 Task: Look for space in Keshod, India from 1st June, 2023 to 9th June, 2023 for 5 adults in price range Rs.6000 to Rs.12000. Place can be entire place with 3 bedrooms having 3 beds and 3 bathrooms. Property type can be house, flat, guest house. Booking option can be shelf check-in. Required host language is English.
Action: Mouse moved to (499, 94)
Screenshot: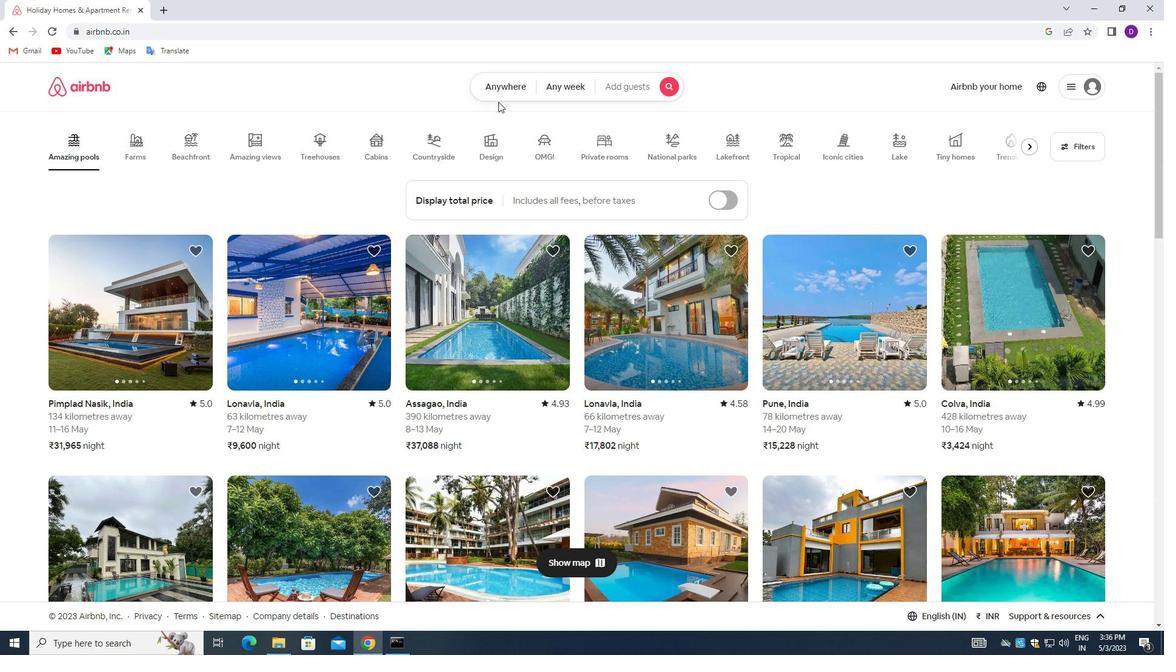 
Action: Mouse pressed left at (499, 94)
Screenshot: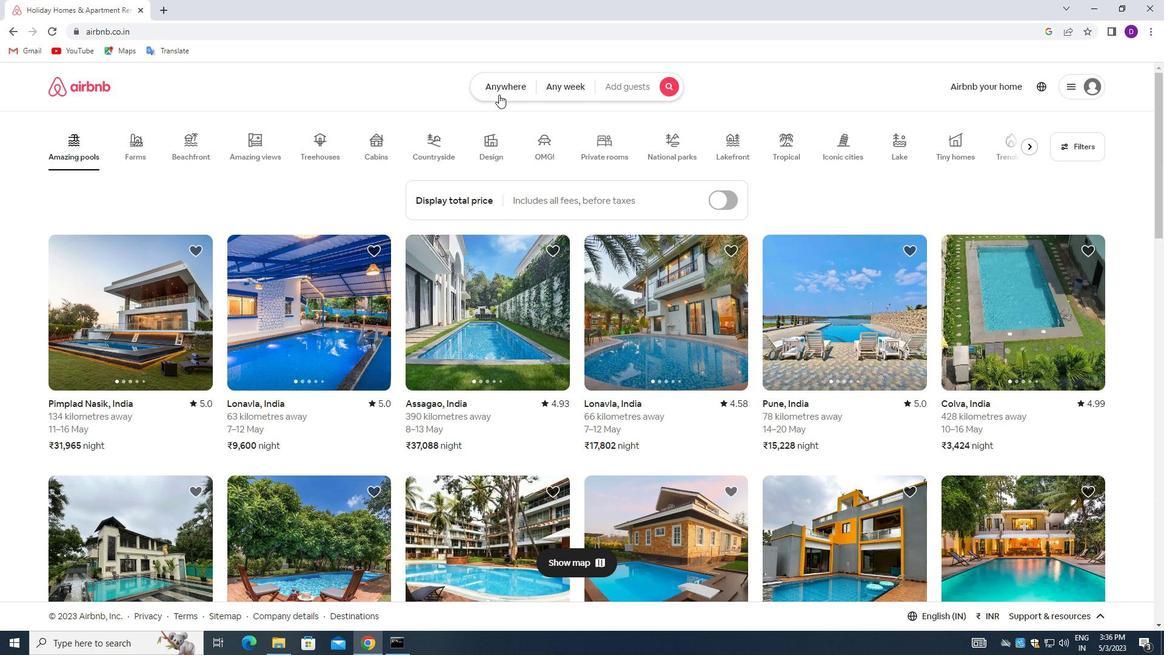 
Action: Mouse moved to (411, 140)
Screenshot: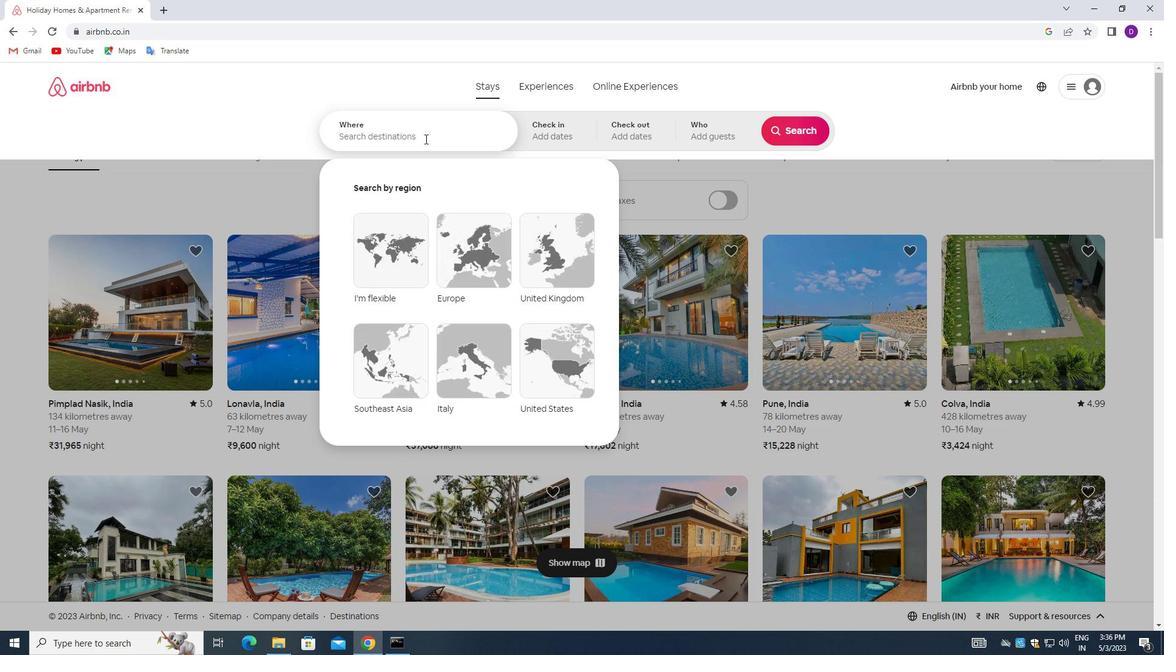 
Action: Mouse pressed left at (411, 140)
Screenshot: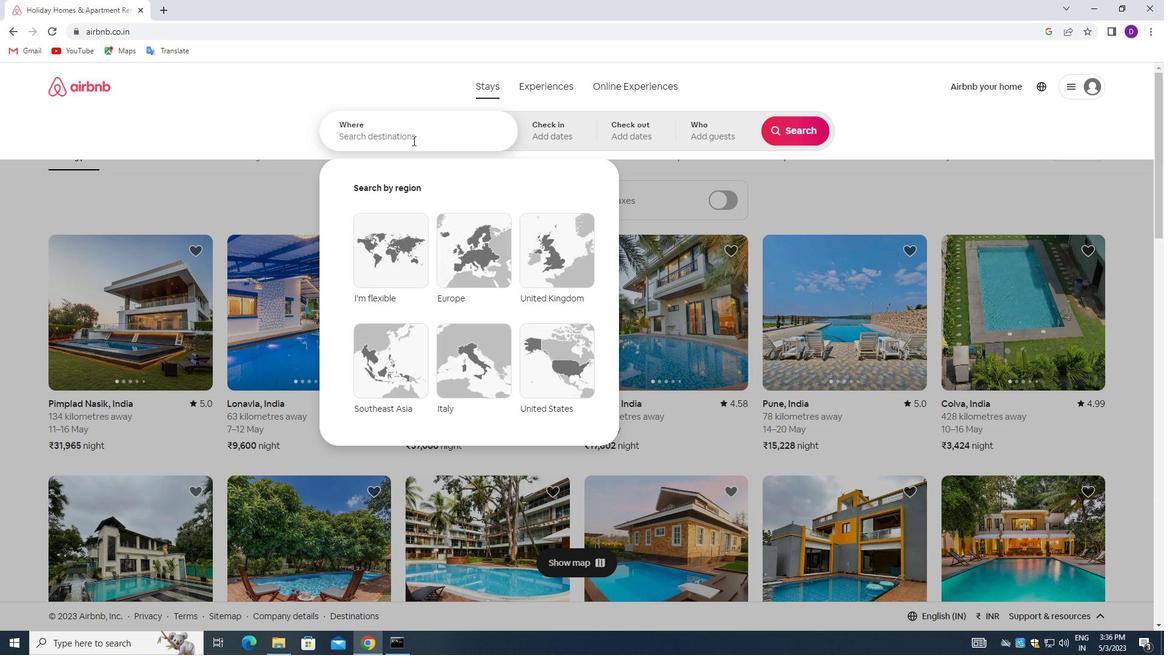 
Action: Mouse moved to (262, 120)
Screenshot: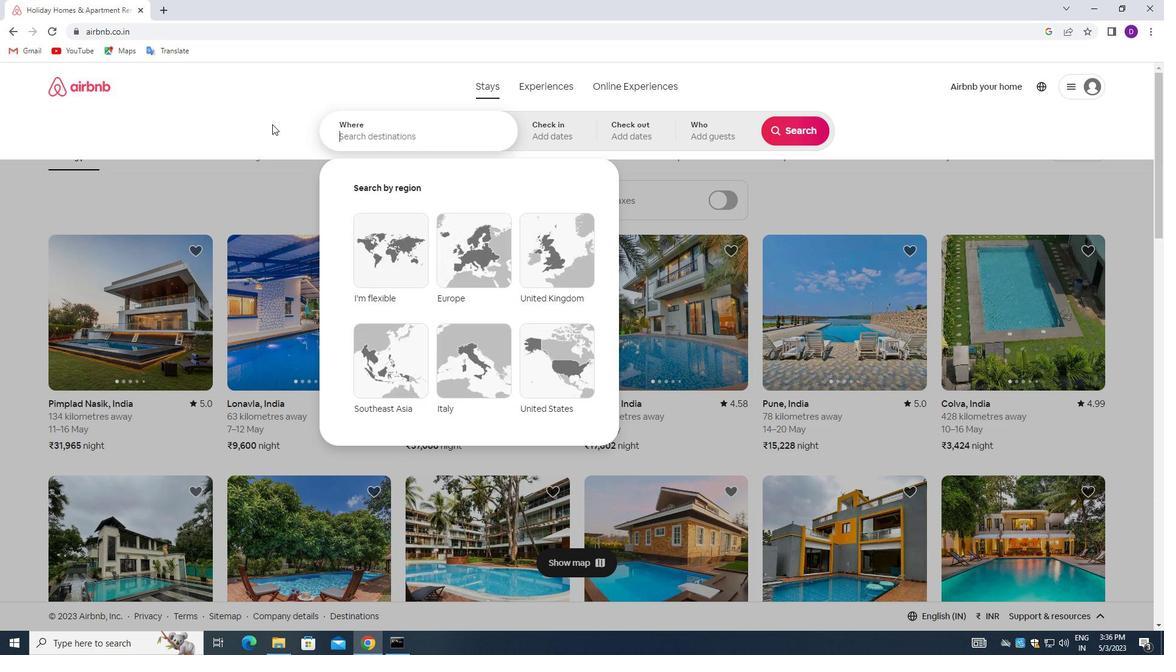 
Action: Key pressed <Key.shift>KESHOD,<Key.space><Key.shift>INDIA<Key.enter>
Screenshot: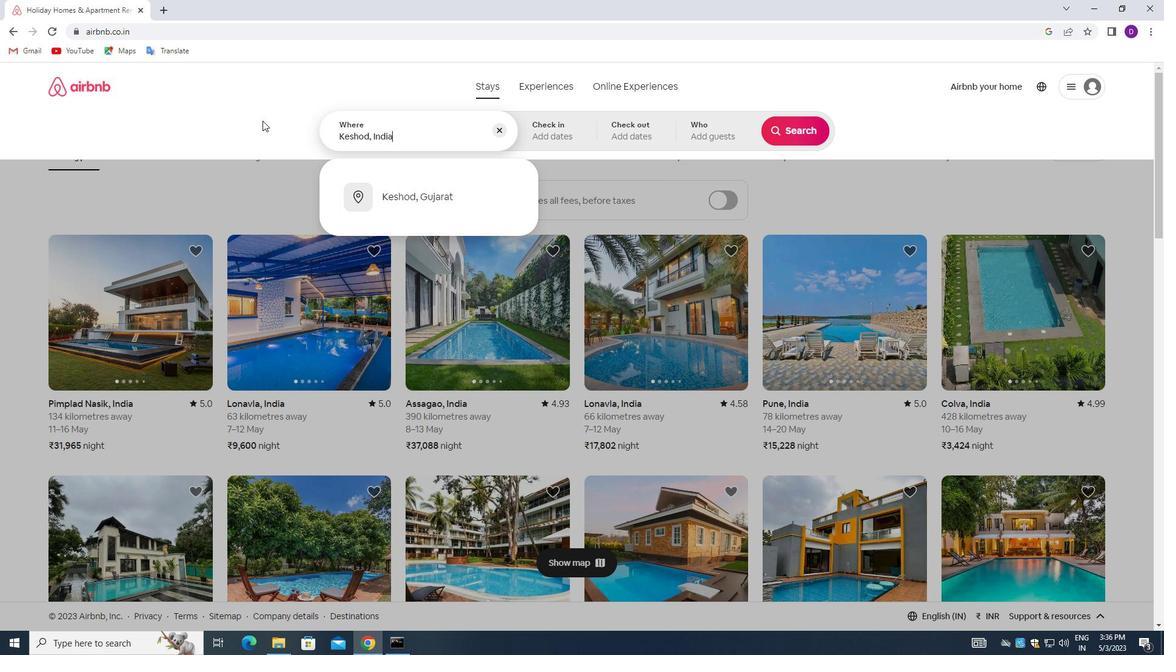 
Action: Mouse moved to (719, 282)
Screenshot: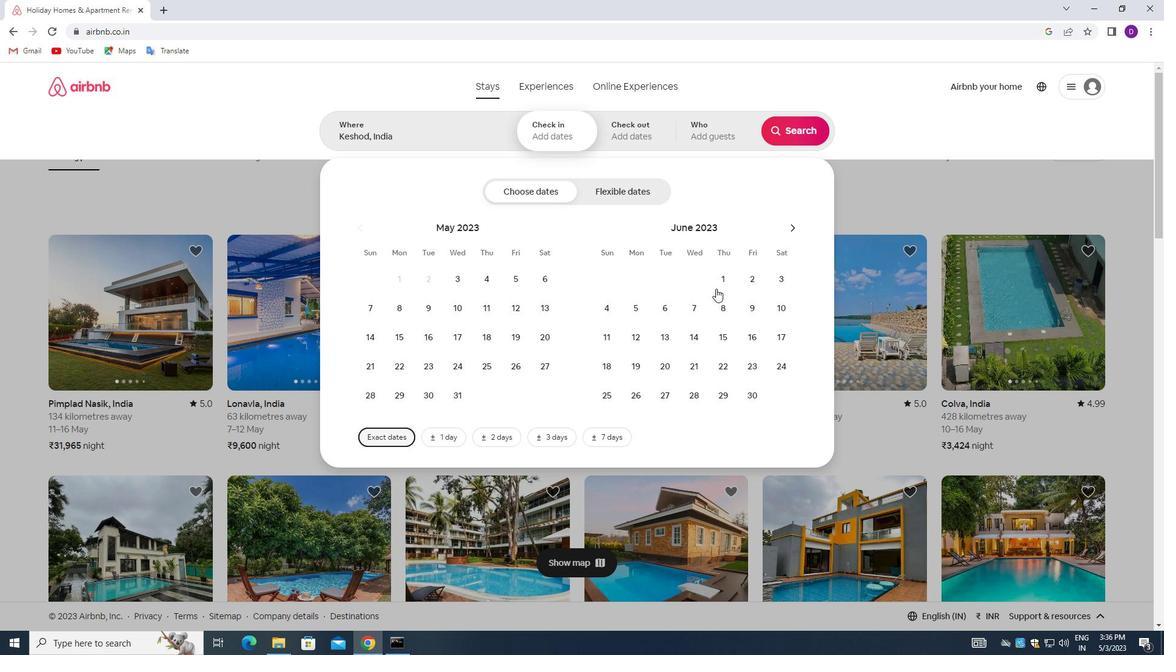 
Action: Mouse pressed left at (719, 282)
Screenshot: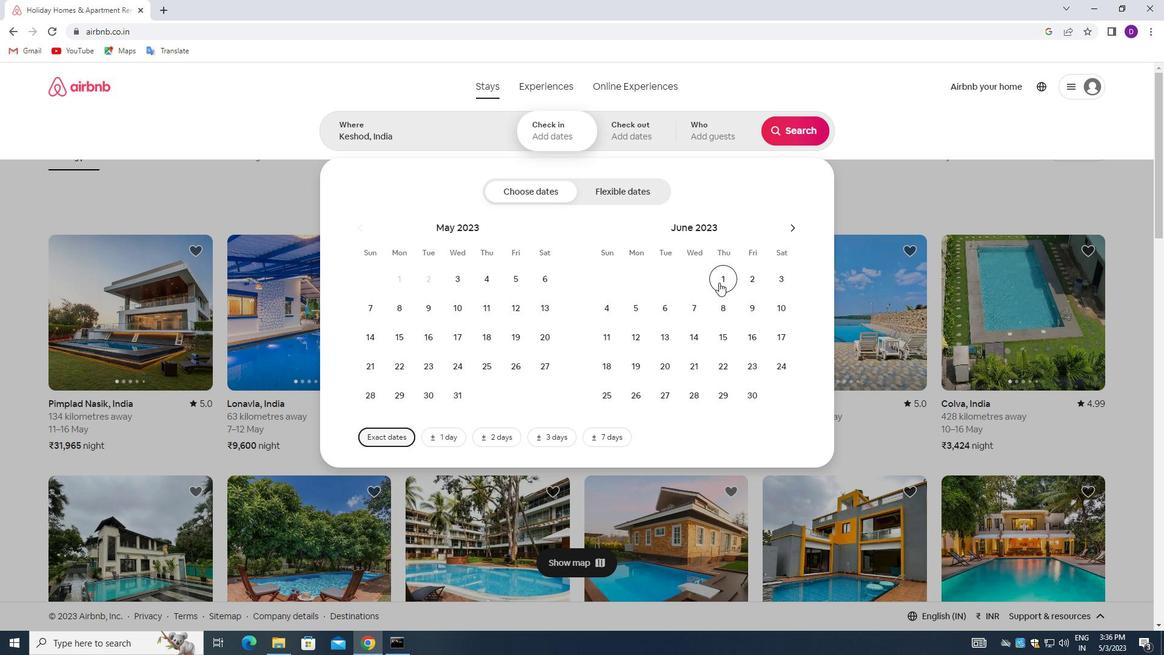 
Action: Mouse moved to (751, 304)
Screenshot: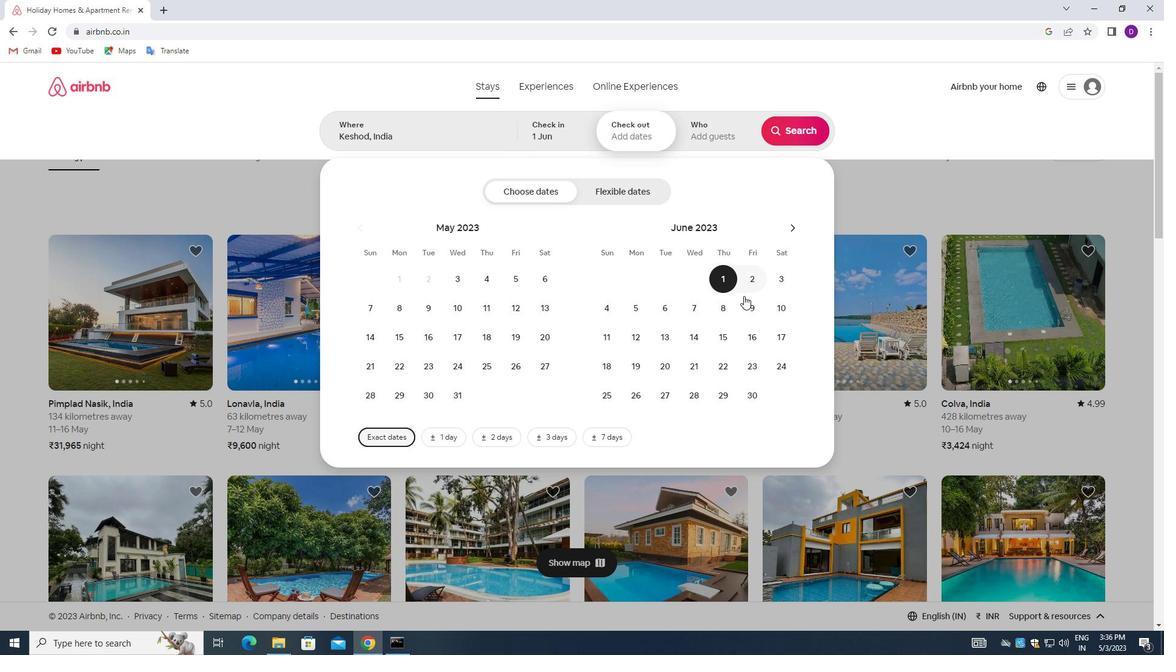 
Action: Mouse pressed left at (751, 304)
Screenshot: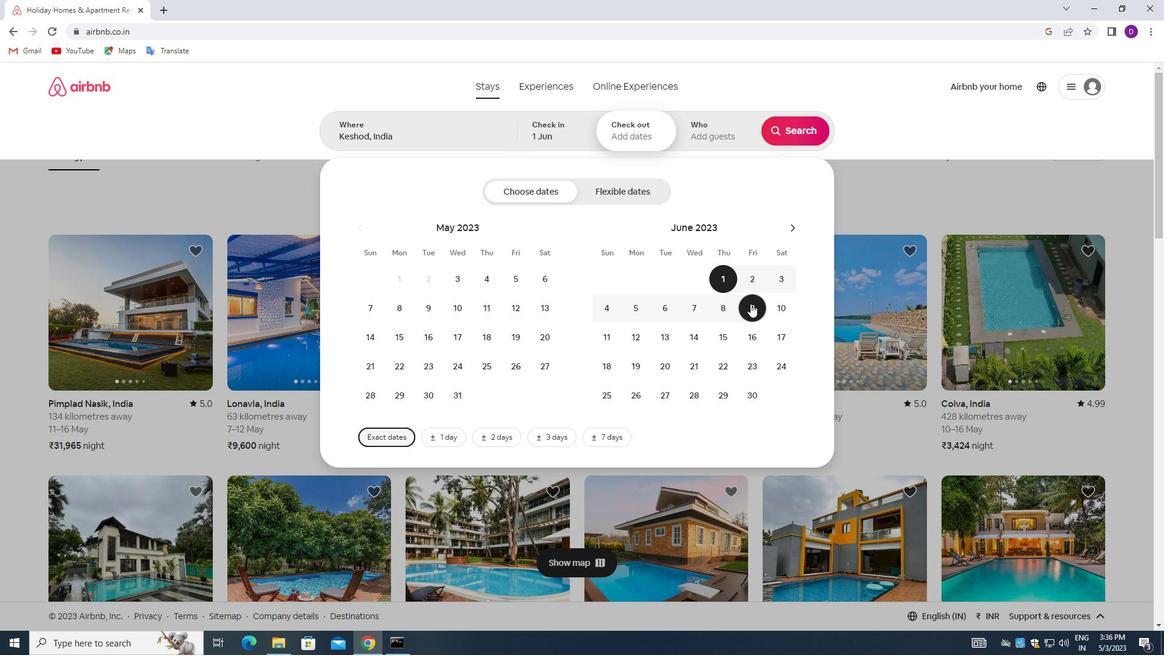 
Action: Mouse moved to (706, 132)
Screenshot: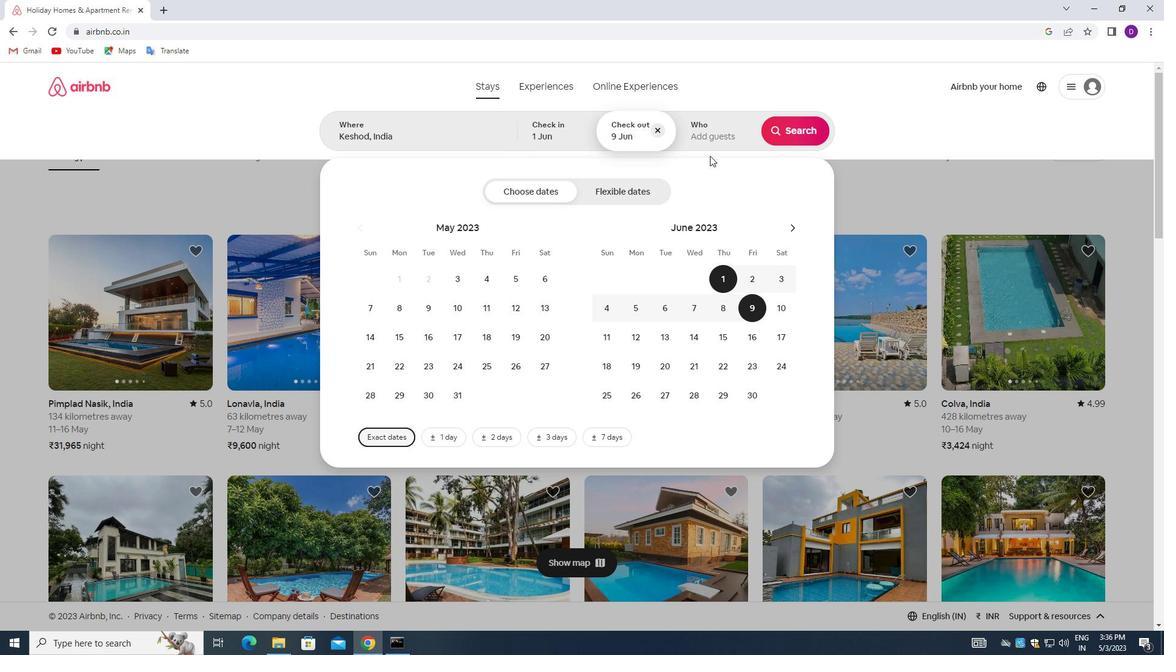 
Action: Mouse pressed left at (706, 132)
Screenshot: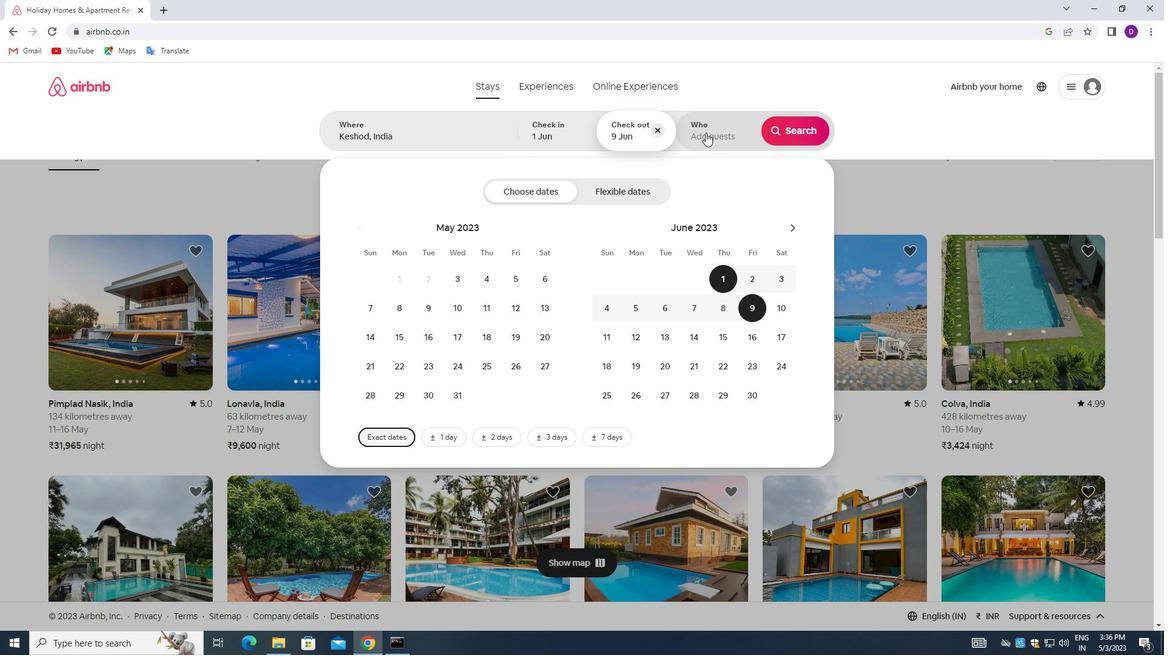 
Action: Mouse moved to (803, 199)
Screenshot: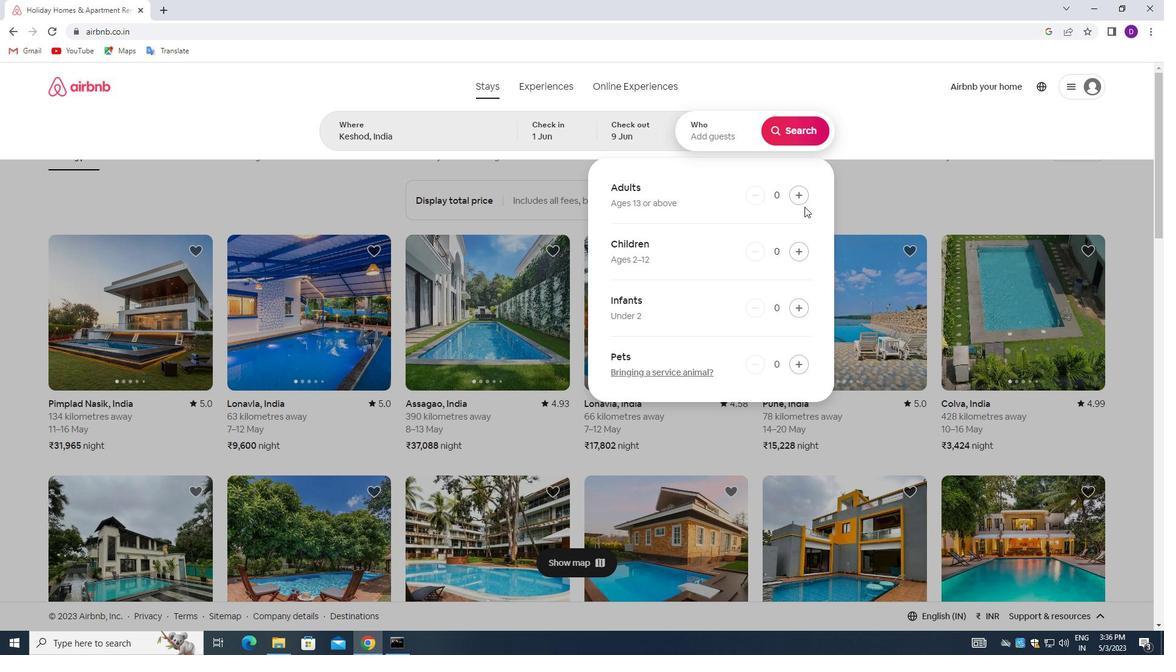 
Action: Mouse pressed left at (803, 199)
Screenshot: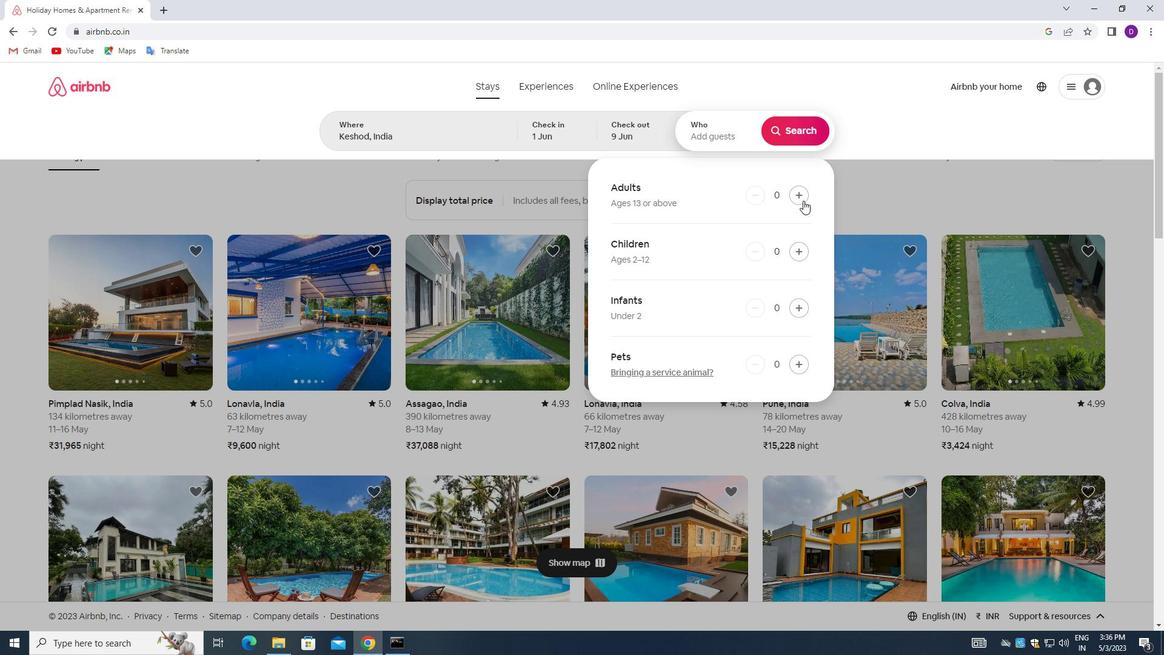 
Action: Mouse pressed left at (803, 199)
Screenshot: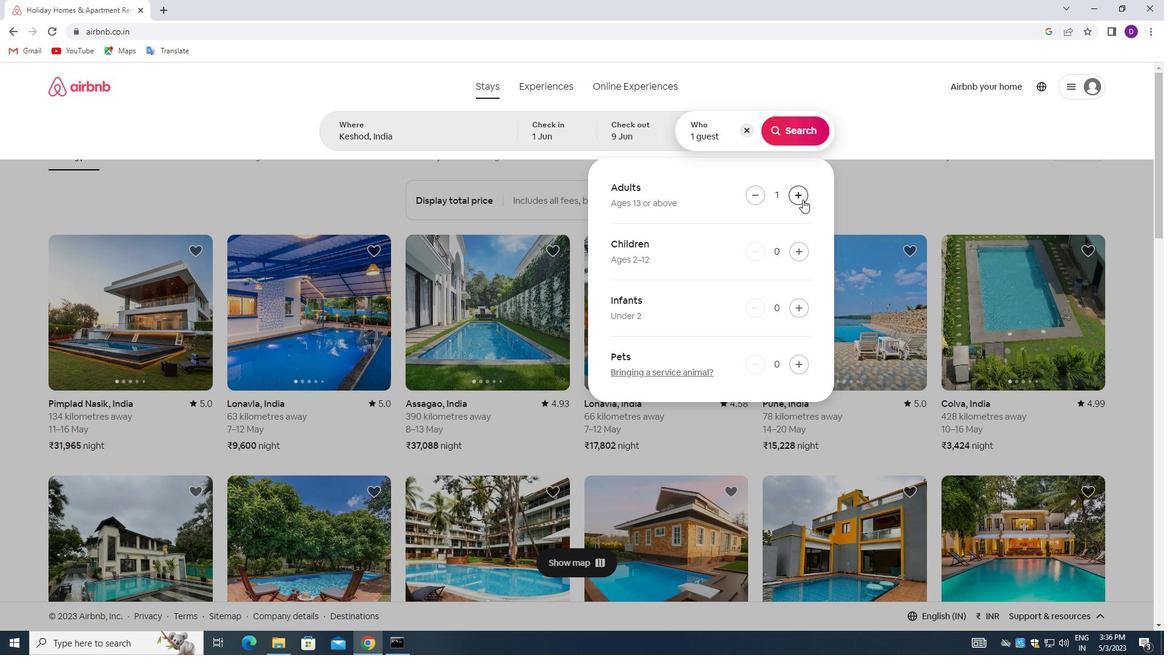 
Action: Mouse pressed left at (803, 199)
Screenshot: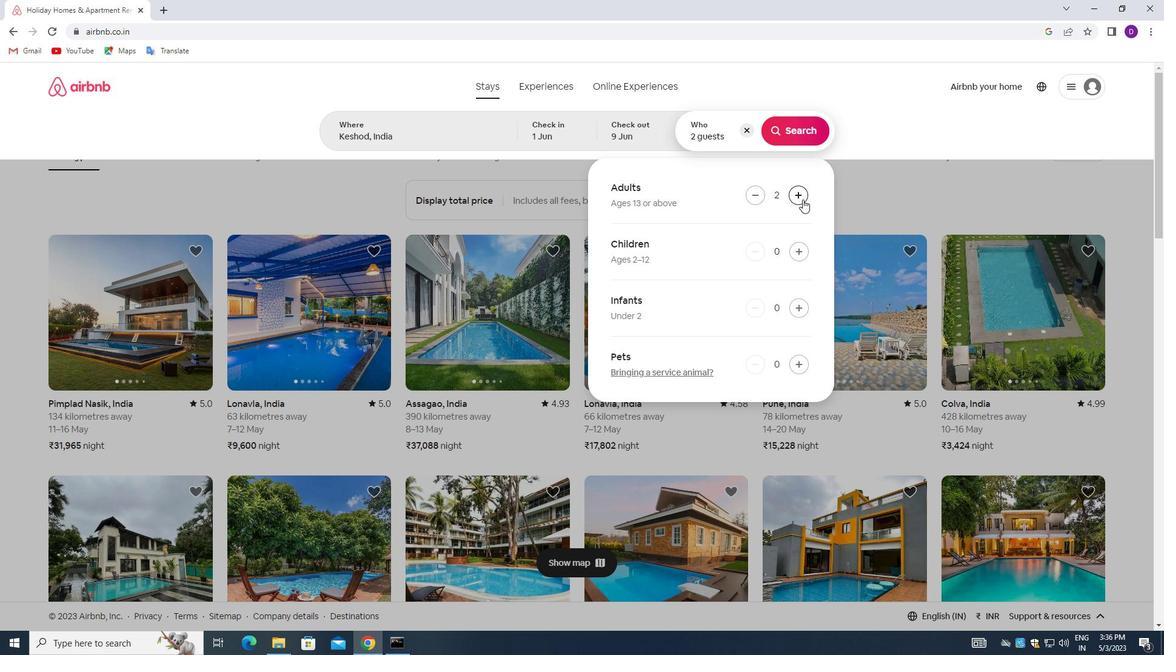 
Action: Mouse pressed left at (803, 199)
Screenshot: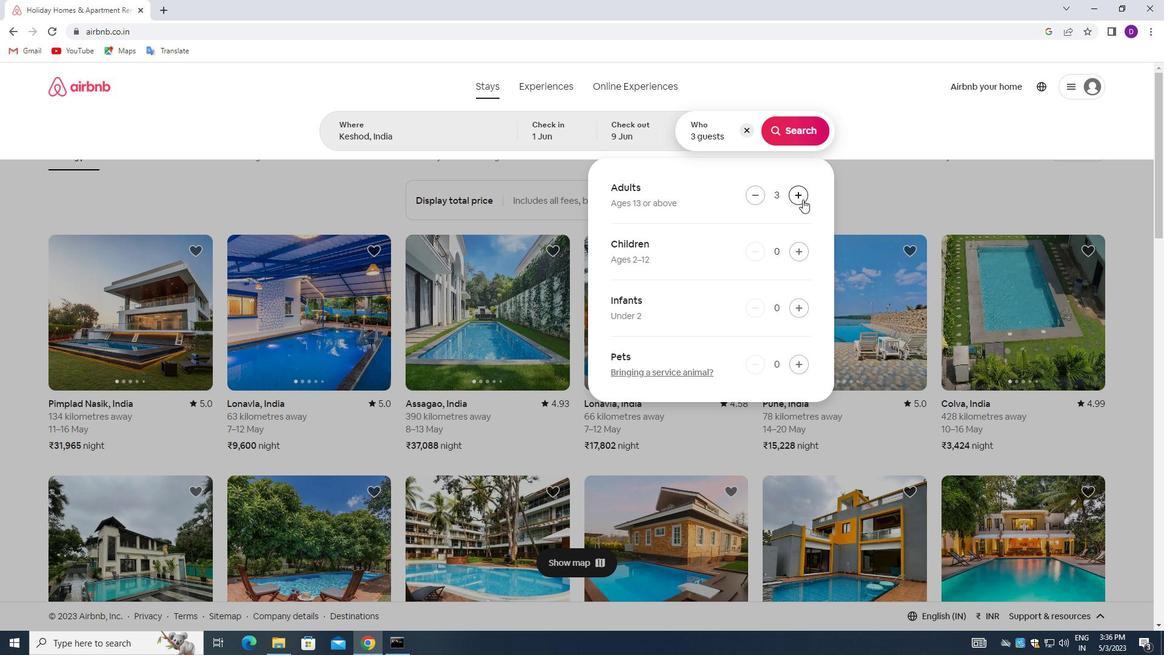
Action: Mouse pressed left at (803, 199)
Screenshot: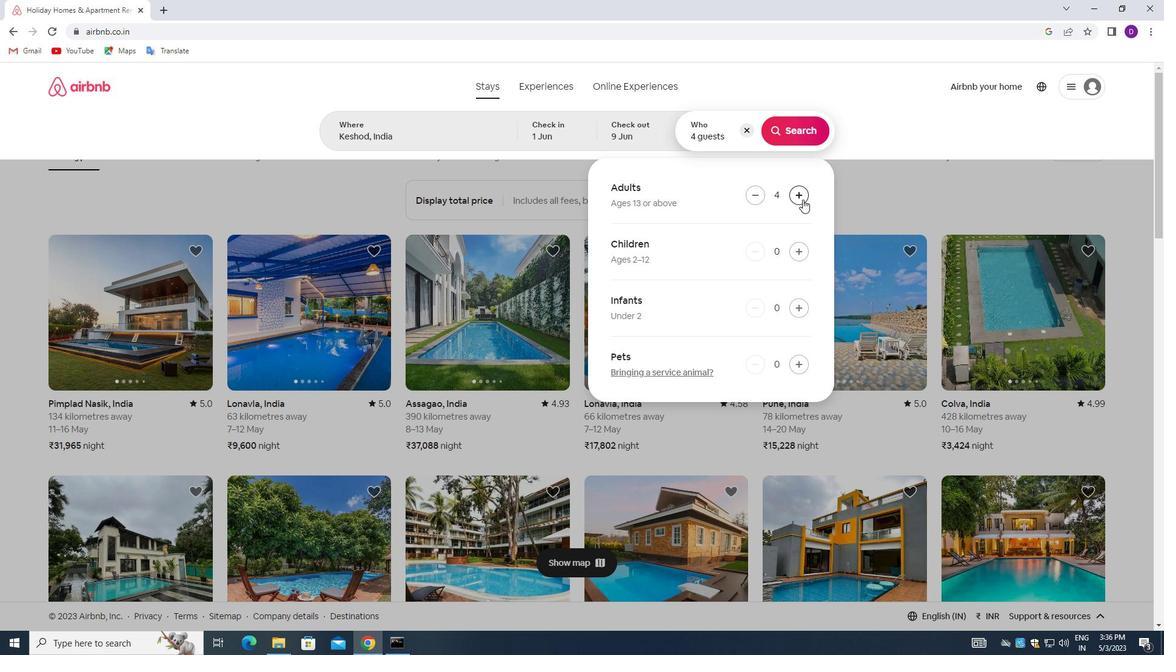 
Action: Mouse moved to (799, 133)
Screenshot: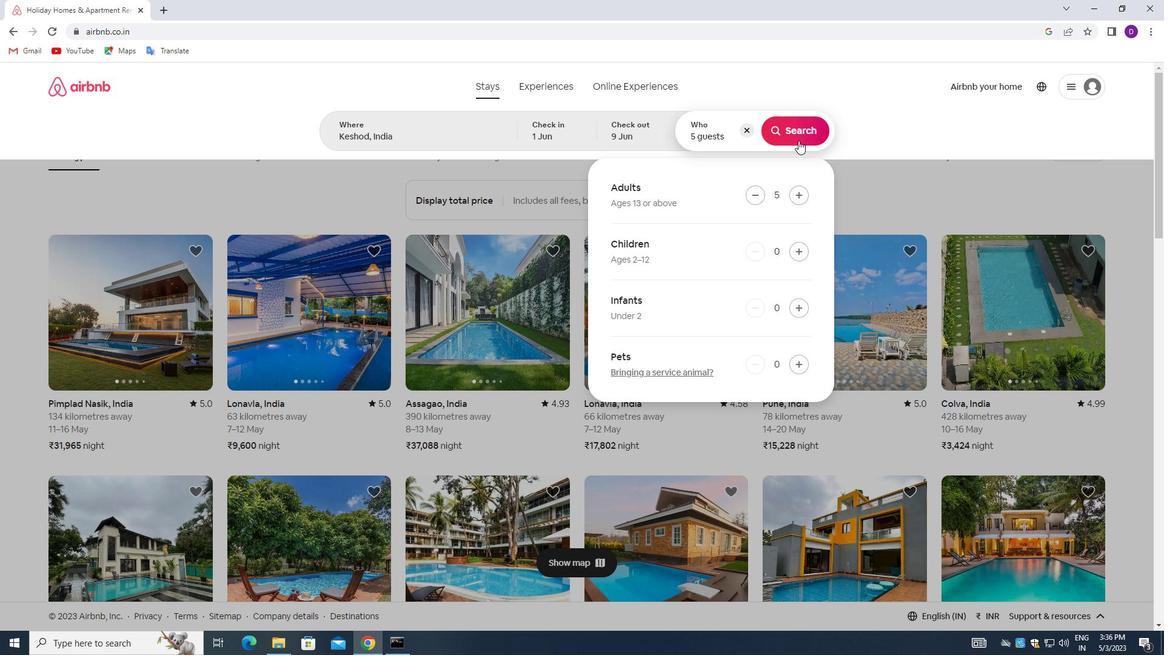 
Action: Mouse pressed left at (799, 133)
Screenshot: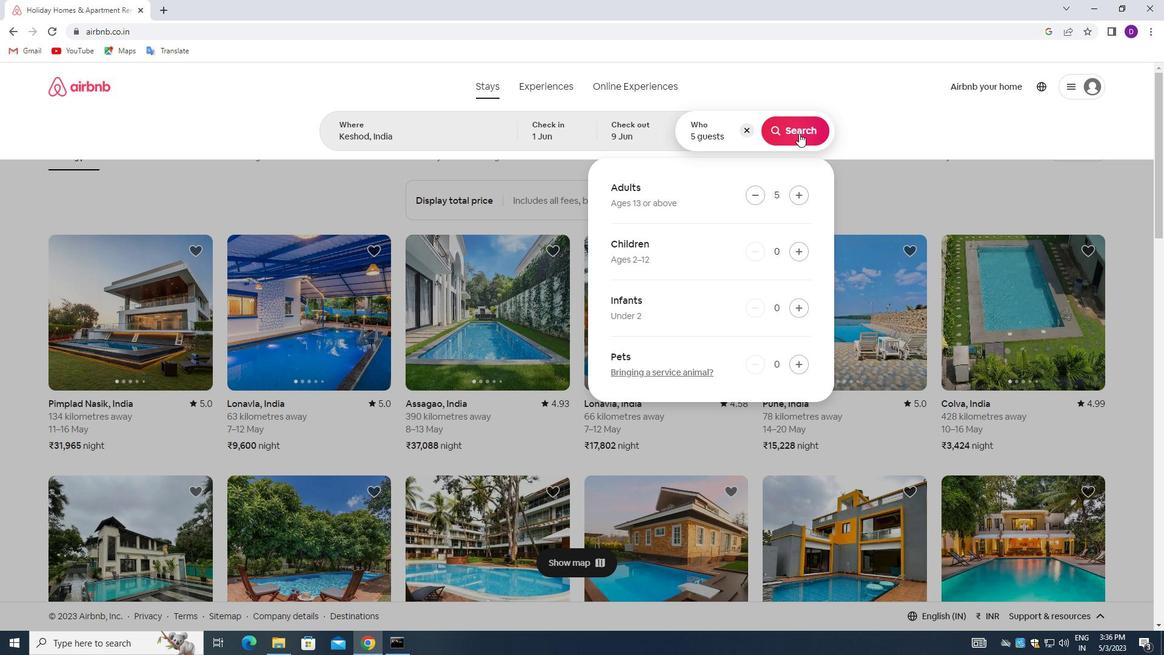 
Action: Mouse moved to (1099, 137)
Screenshot: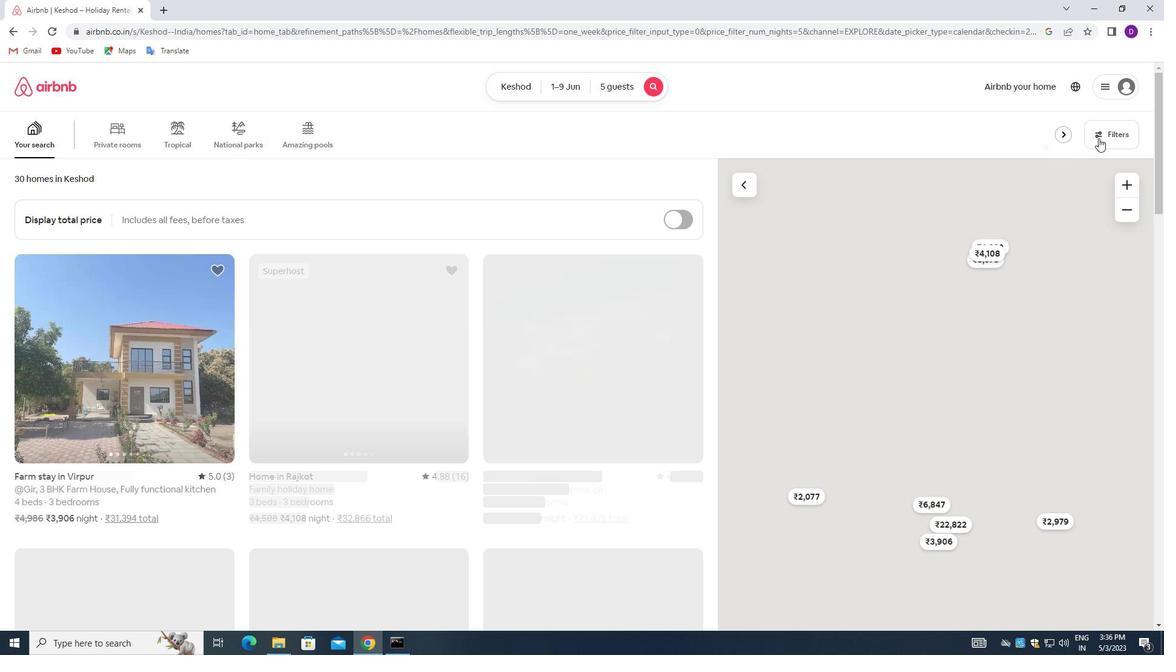 
Action: Mouse pressed left at (1099, 137)
Screenshot: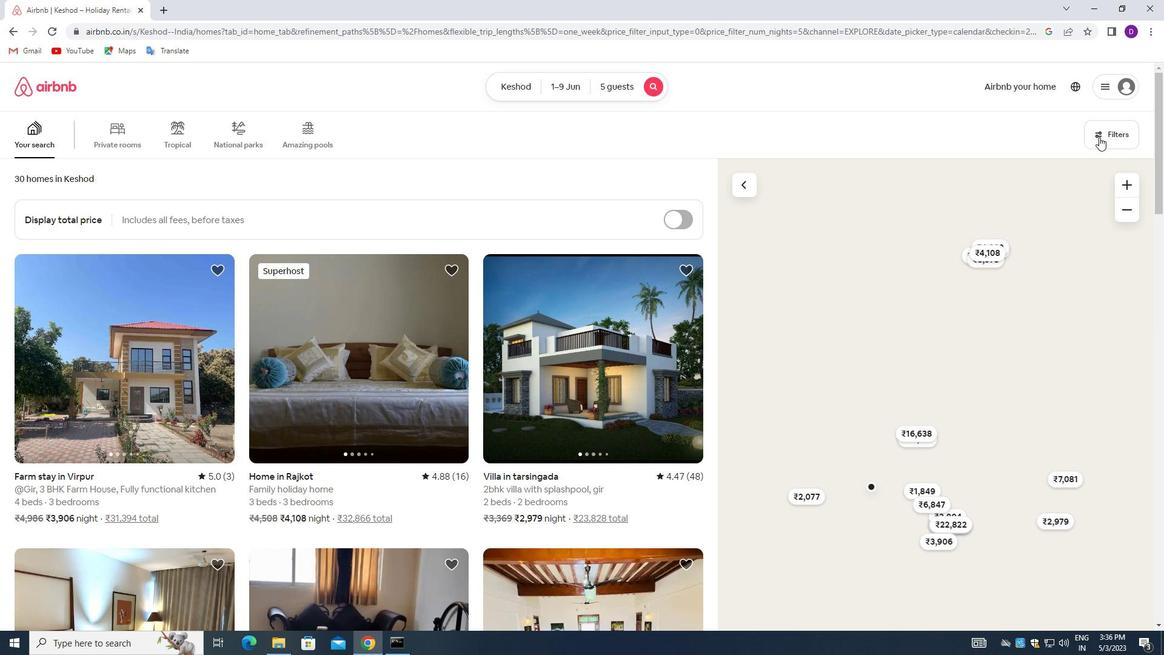 
Action: Mouse moved to (433, 291)
Screenshot: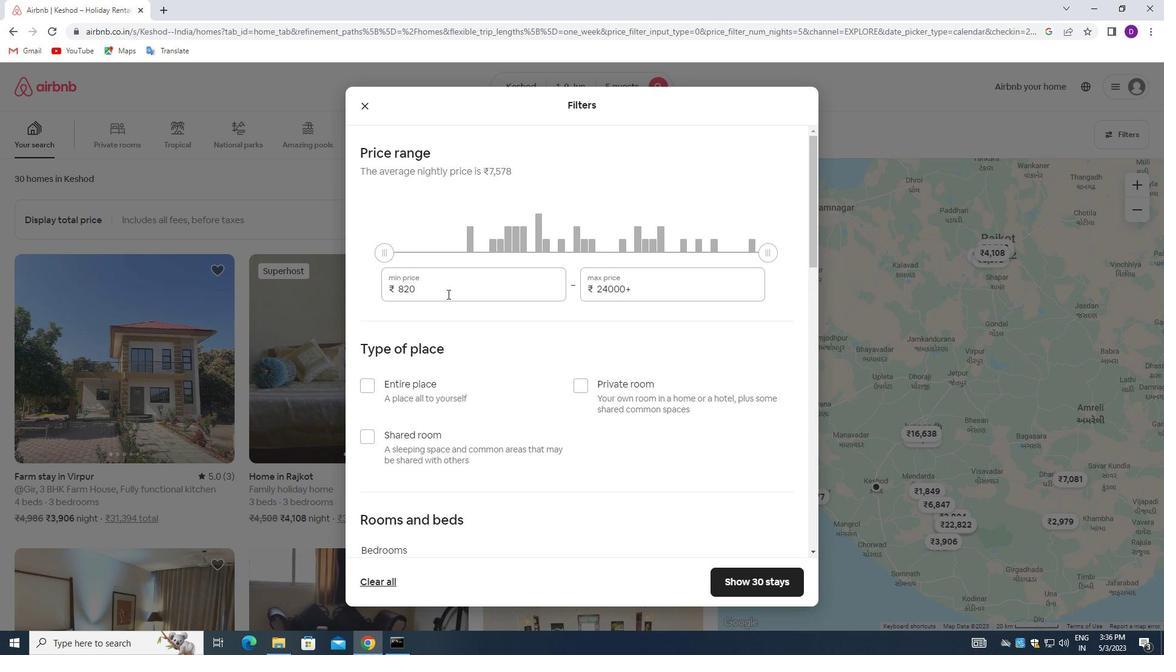 
Action: Mouse pressed left at (433, 291)
Screenshot: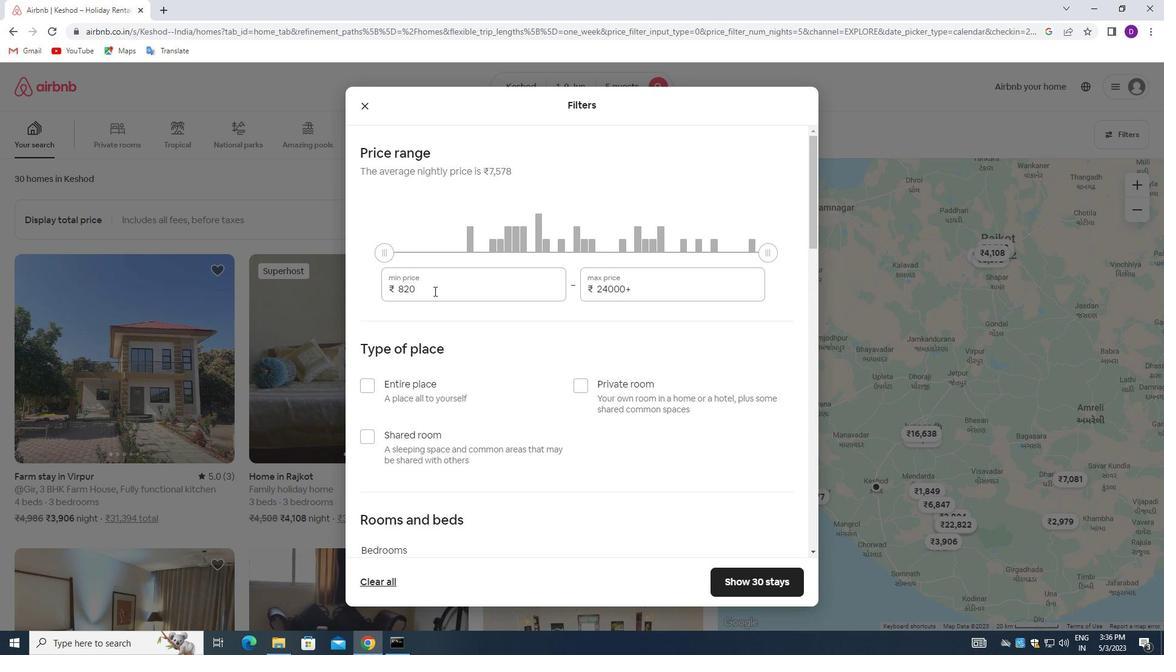 
Action: Mouse pressed left at (433, 291)
Screenshot: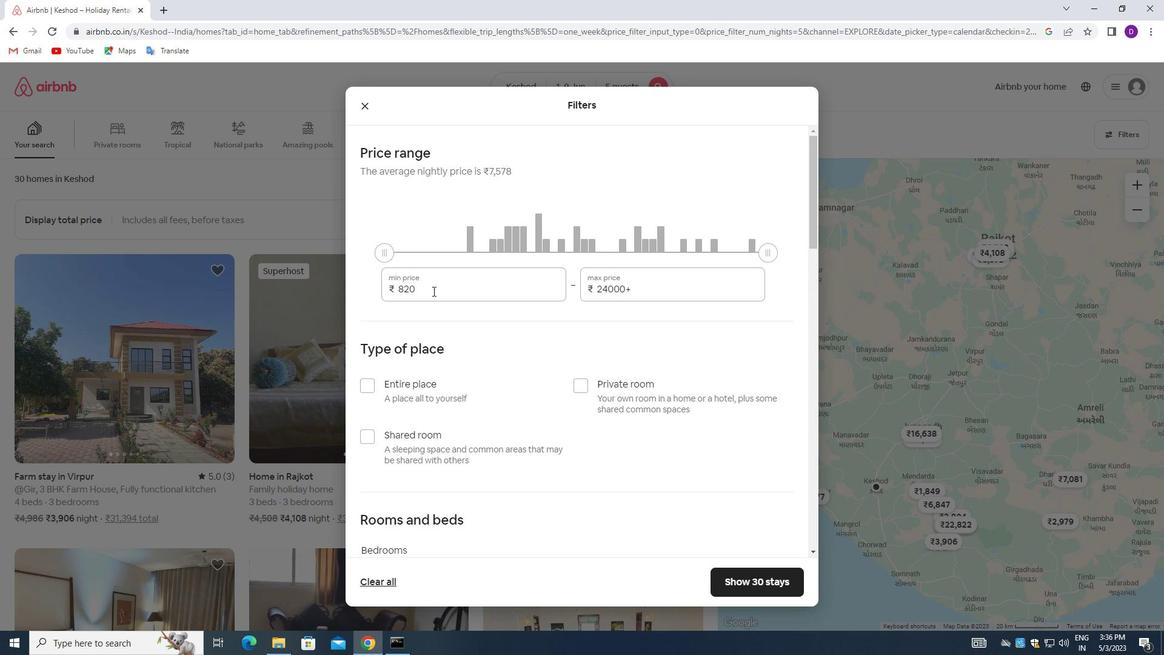 
Action: Key pressed 6000<Key.tab>12000
Screenshot: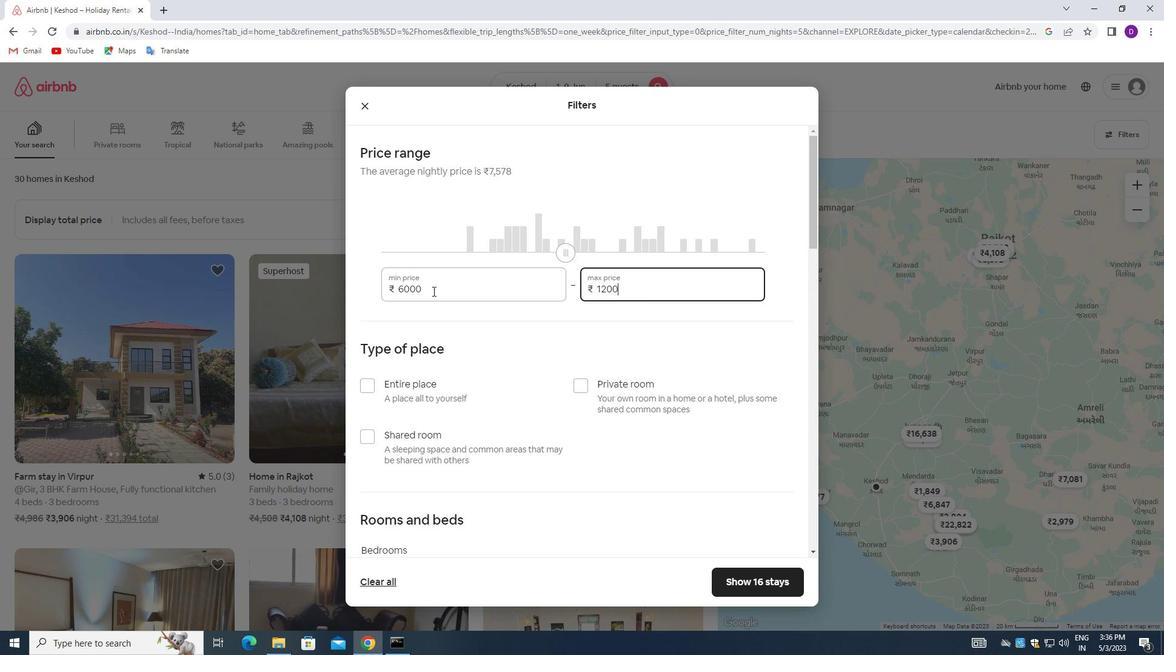 
Action: Mouse moved to (468, 387)
Screenshot: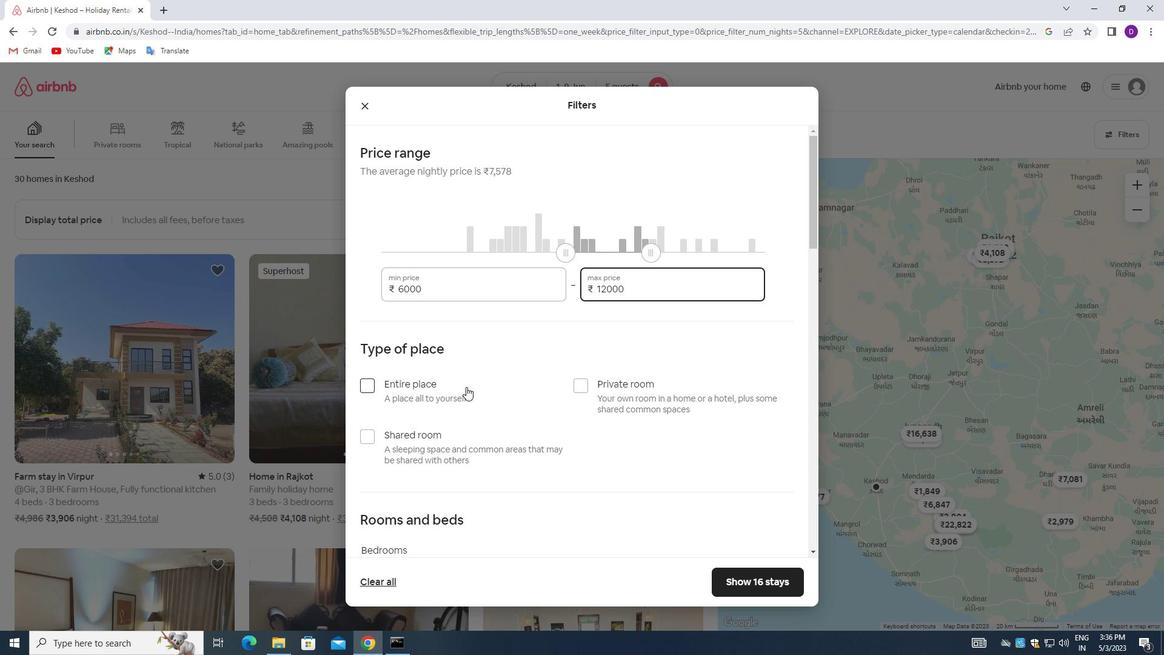 
Action: Mouse scrolled (468, 386) with delta (0, 0)
Screenshot: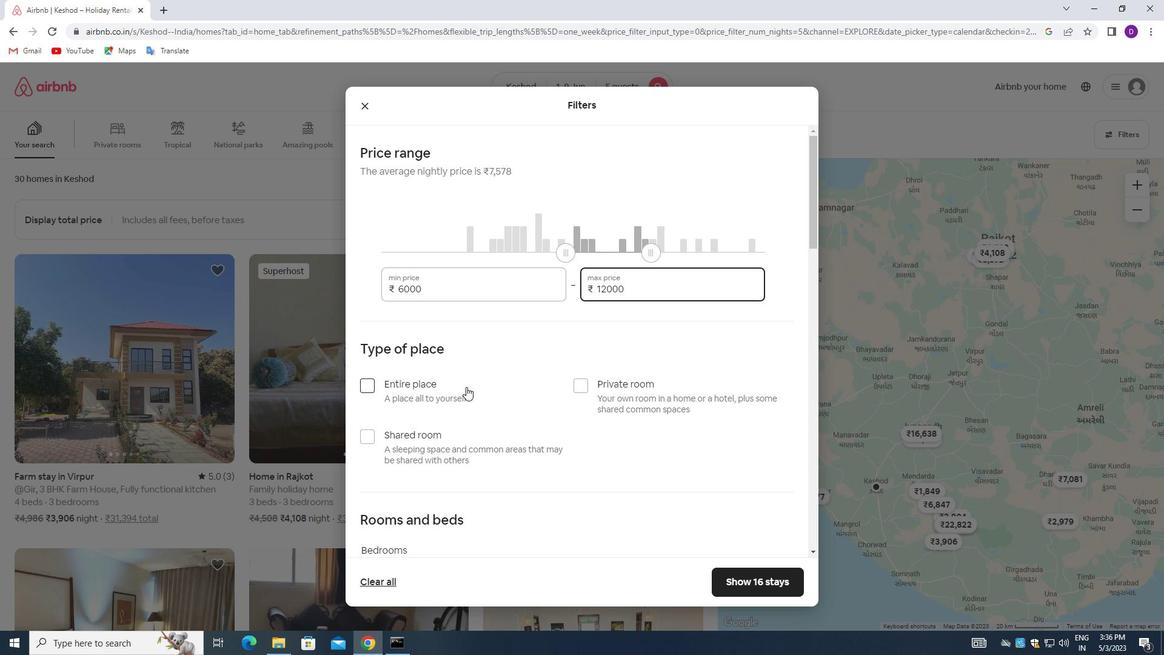 
Action: Mouse moved to (468, 387)
Screenshot: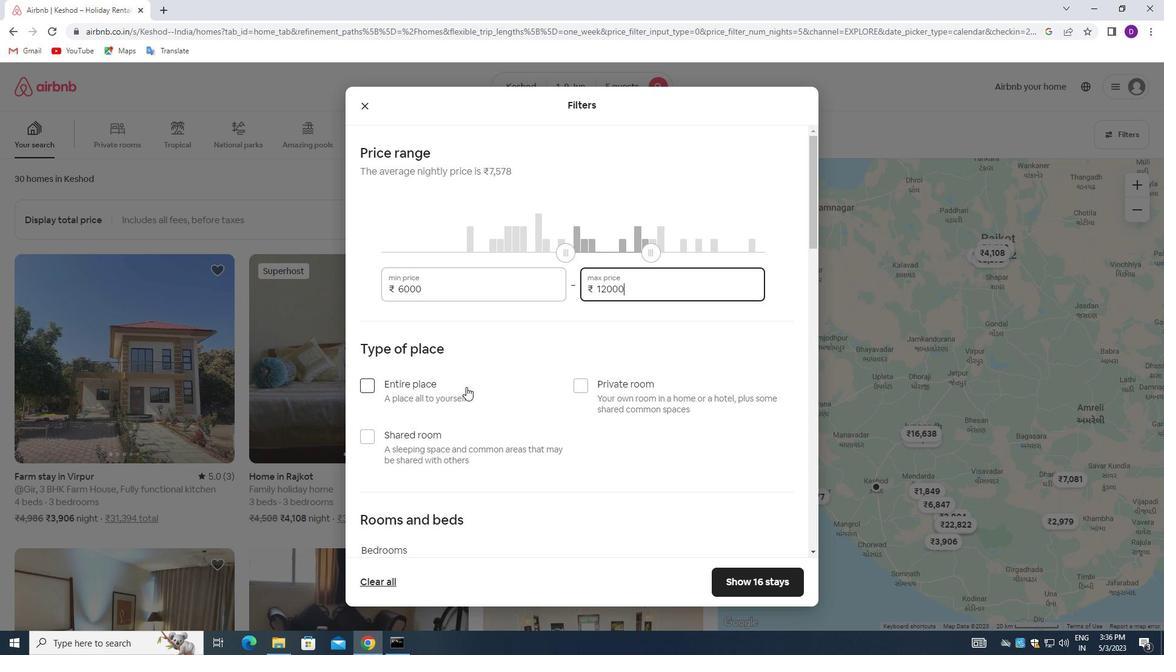 
Action: Mouse scrolled (468, 386) with delta (0, 0)
Screenshot: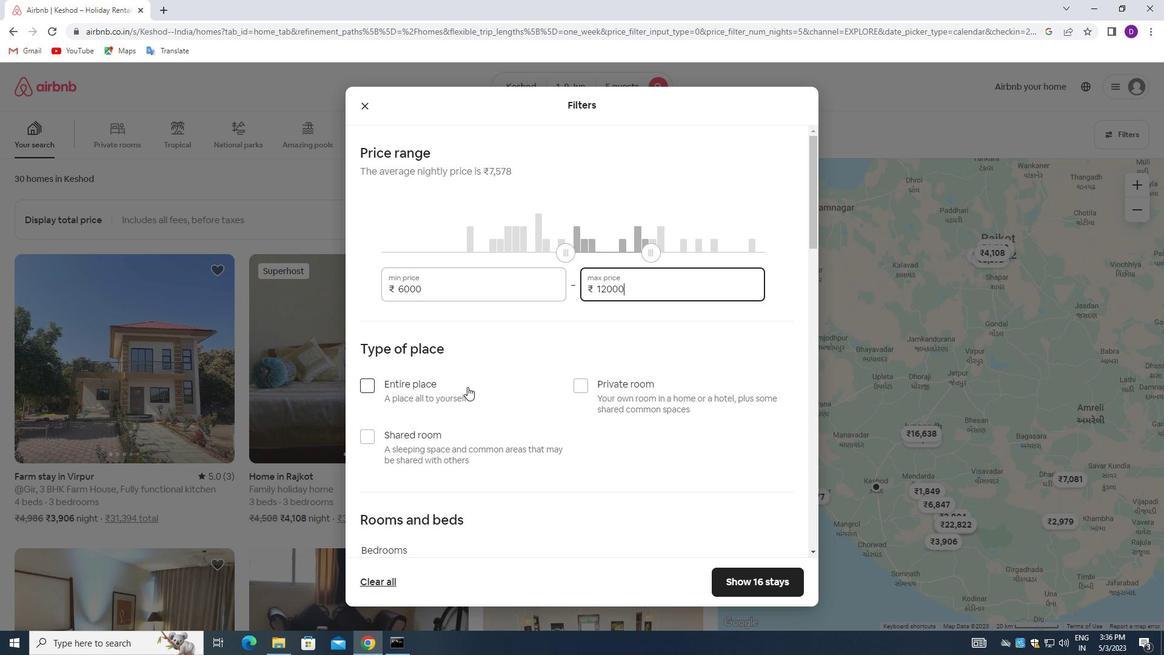 
Action: Mouse moved to (367, 262)
Screenshot: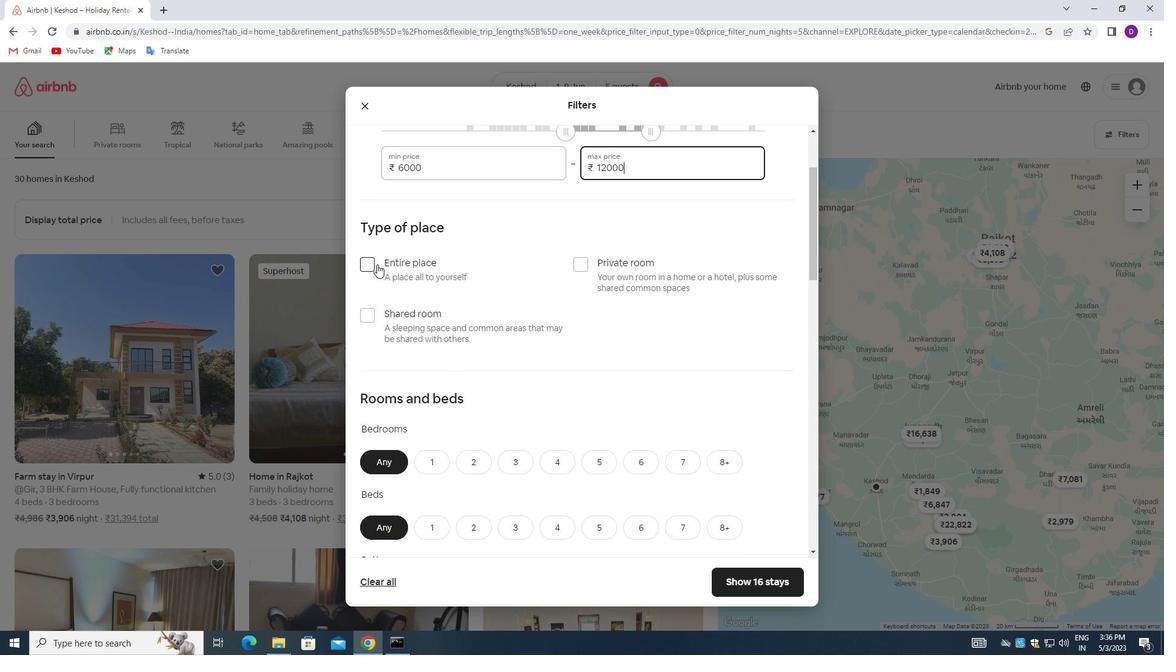 
Action: Mouse pressed left at (367, 262)
Screenshot: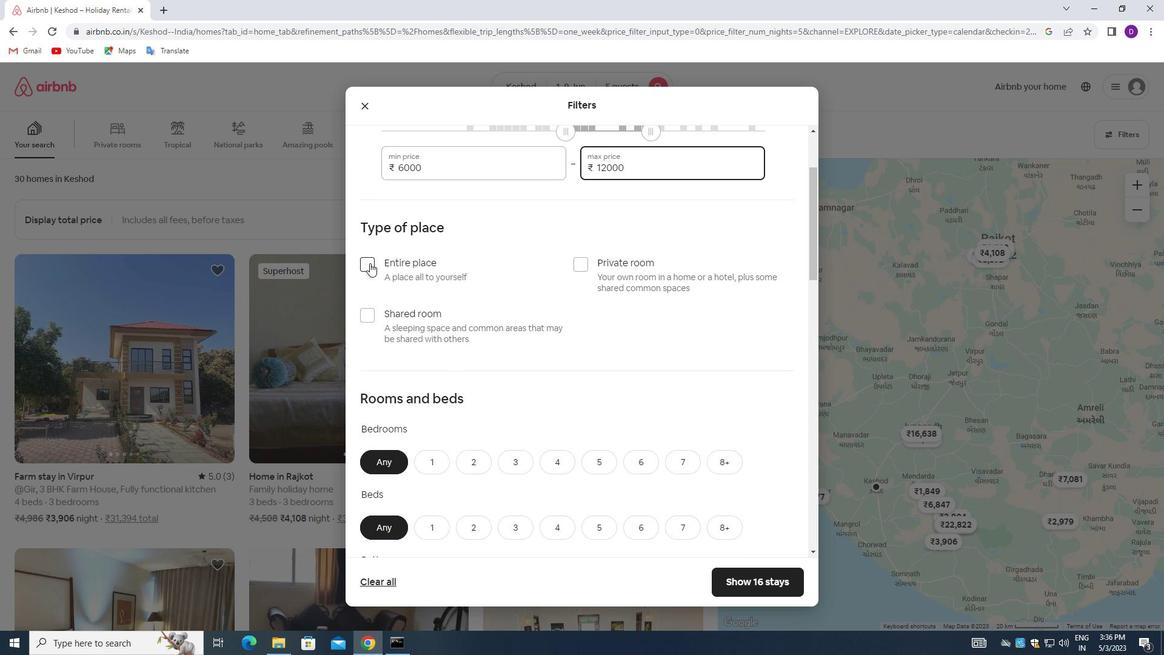 
Action: Mouse moved to (498, 340)
Screenshot: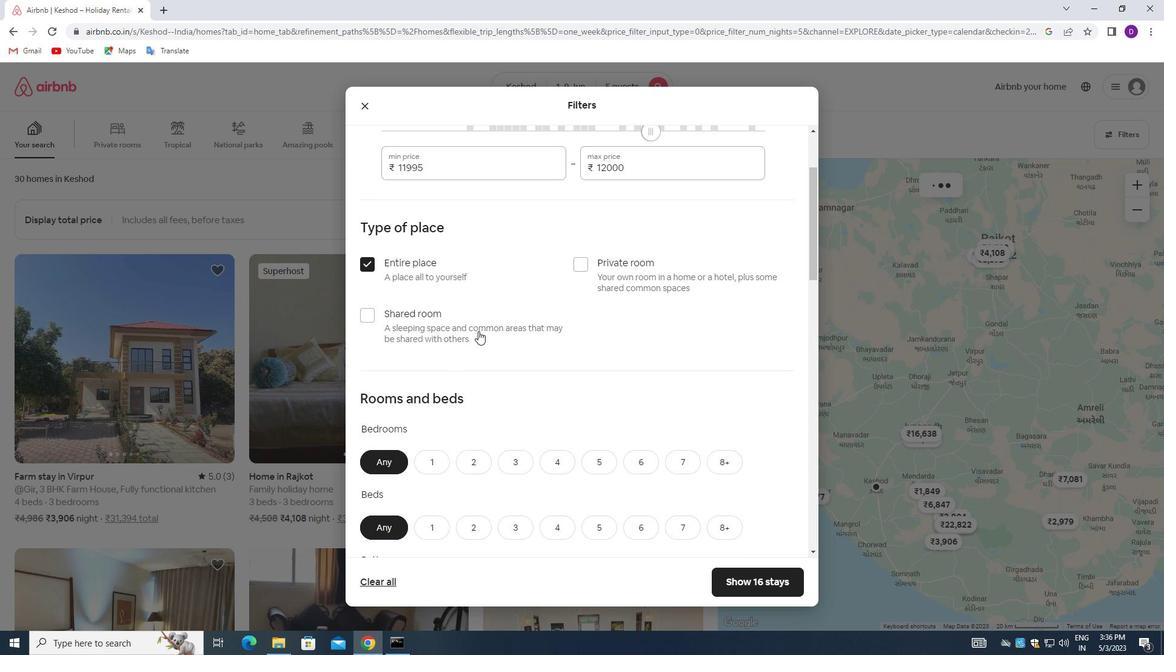 
Action: Mouse scrolled (498, 339) with delta (0, 0)
Screenshot: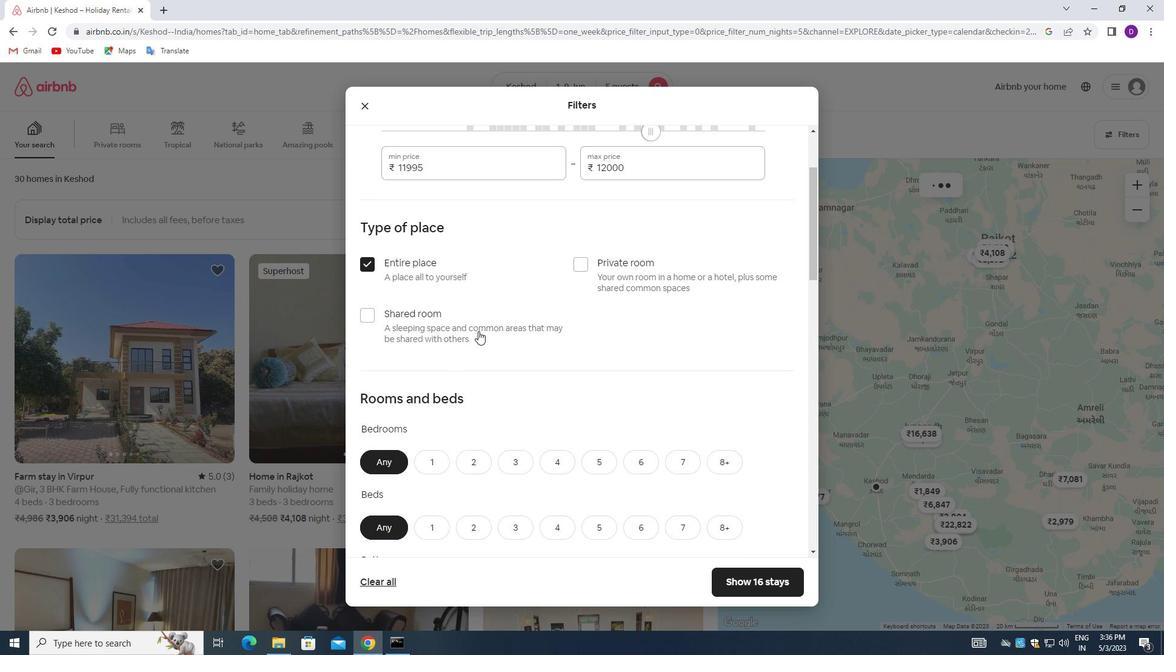 
Action: Mouse moved to (501, 342)
Screenshot: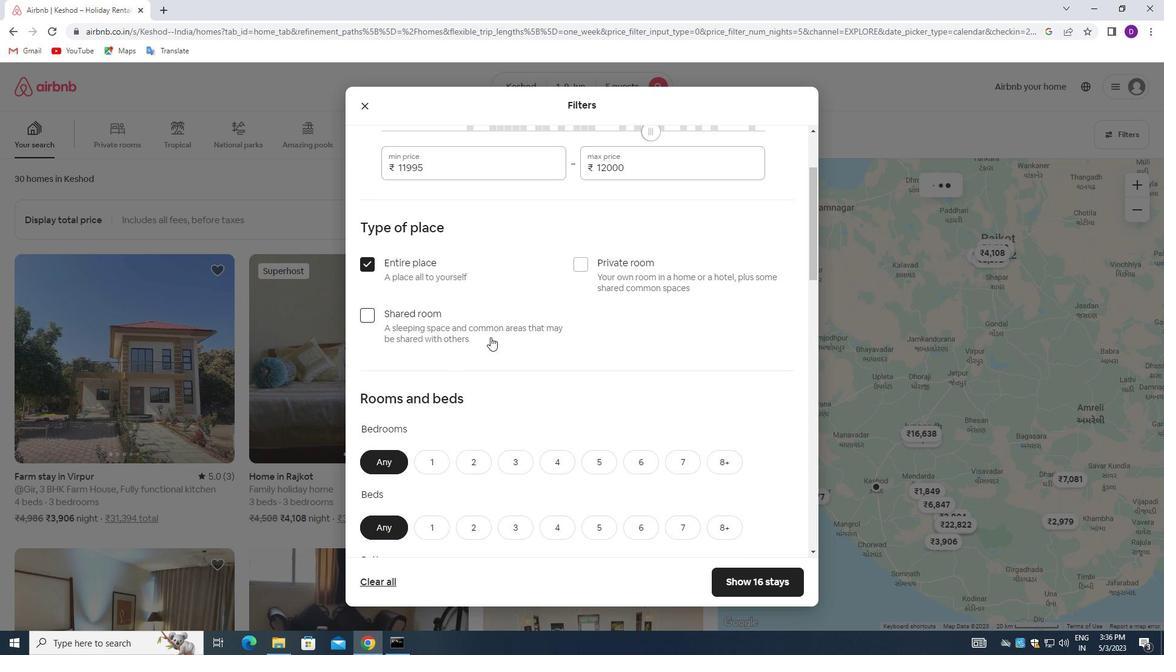
Action: Mouse scrolled (501, 341) with delta (0, 0)
Screenshot: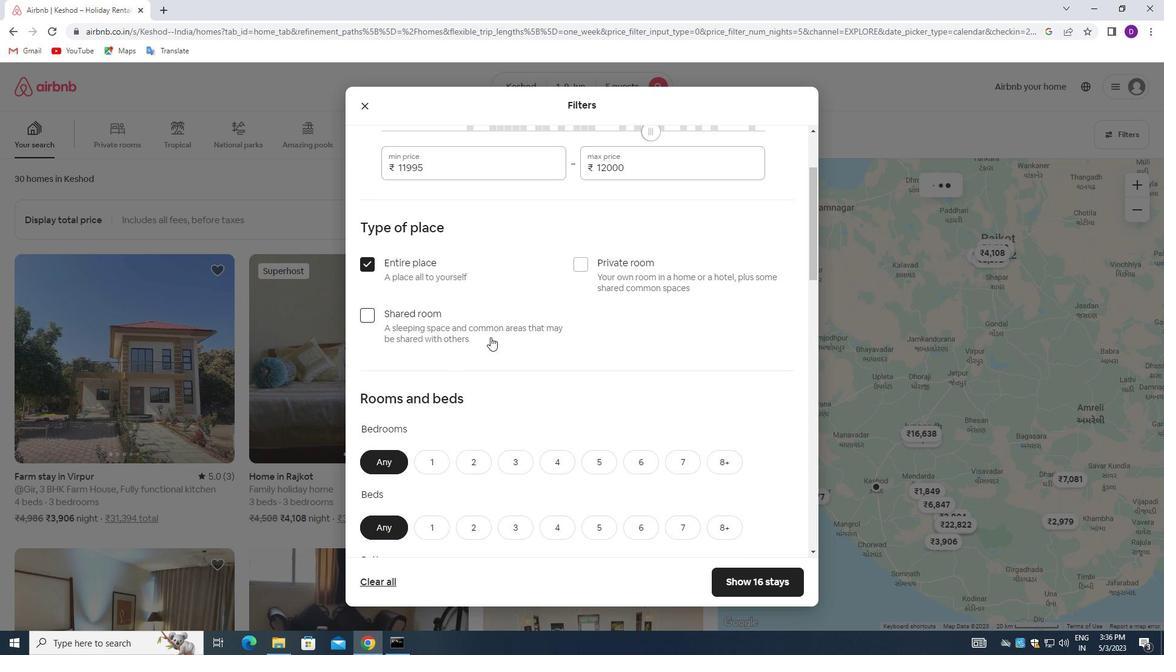 
Action: Mouse moved to (502, 342)
Screenshot: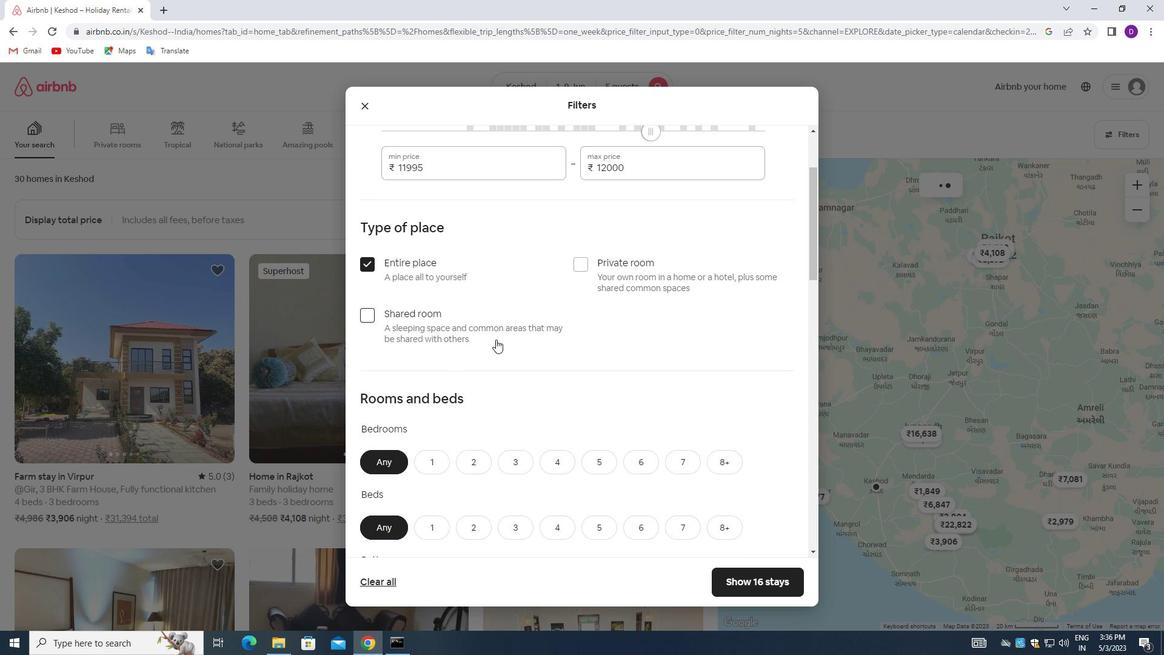 
Action: Mouse scrolled (502, 341) with delta (0, 0)
Screenshot: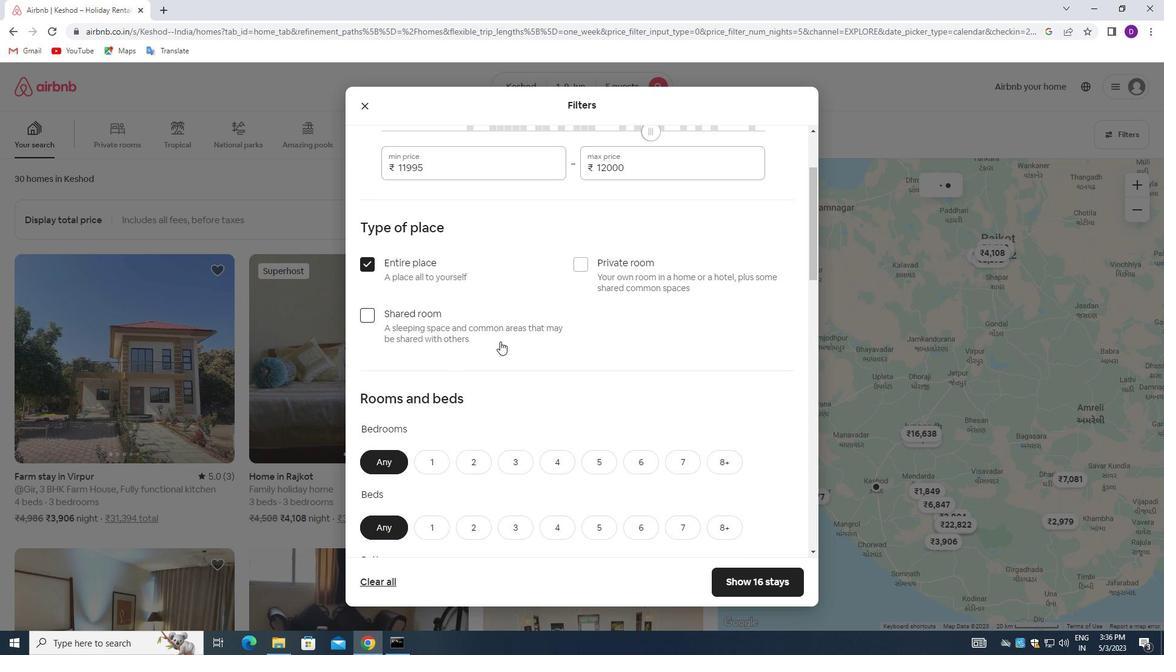 
Action: Mouse moved to (513, 287)
Screenshot: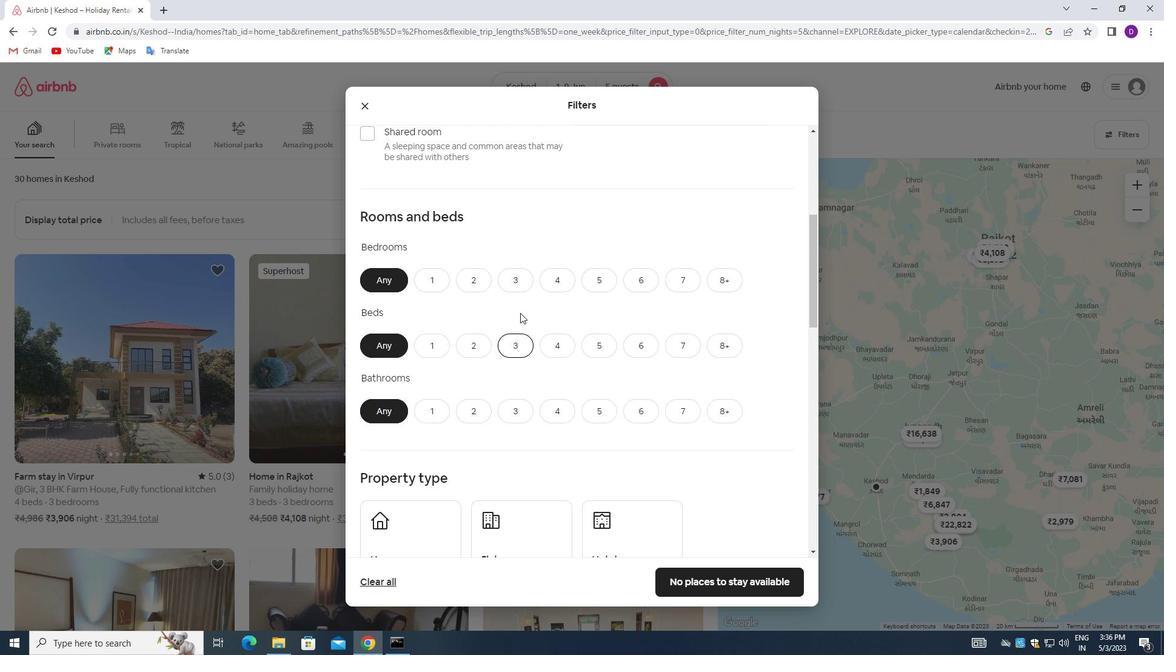 
Action: Mouse pressed left at (513, 287)
Screenshot: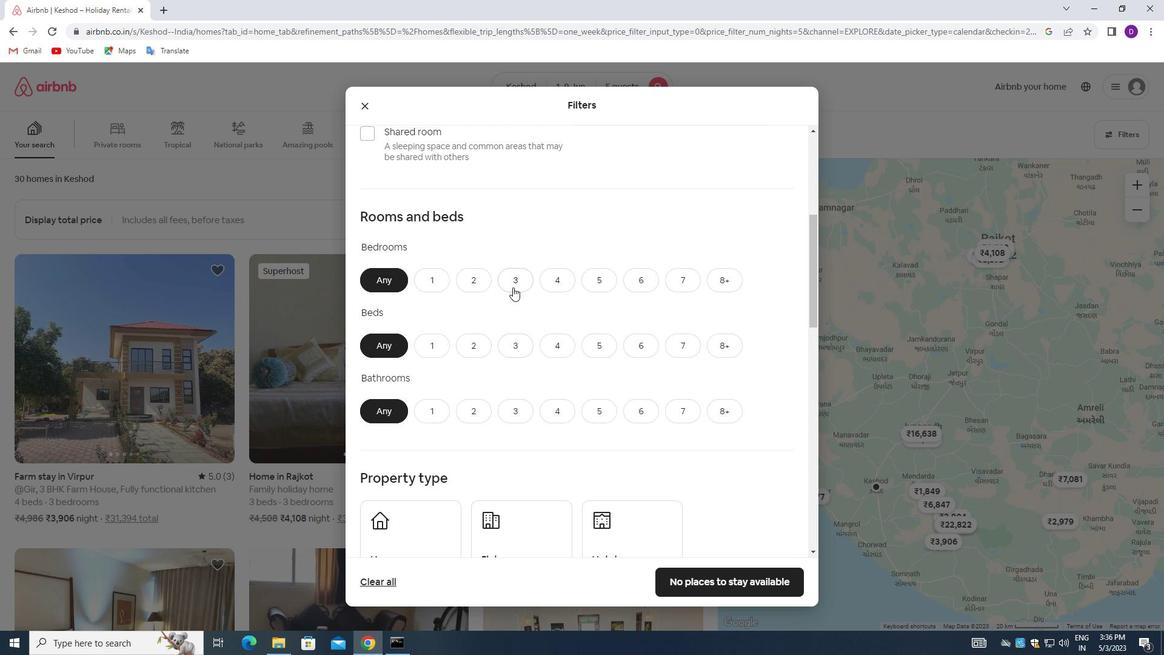 
Action: Mouse moved to (515, 333)
Screenshot: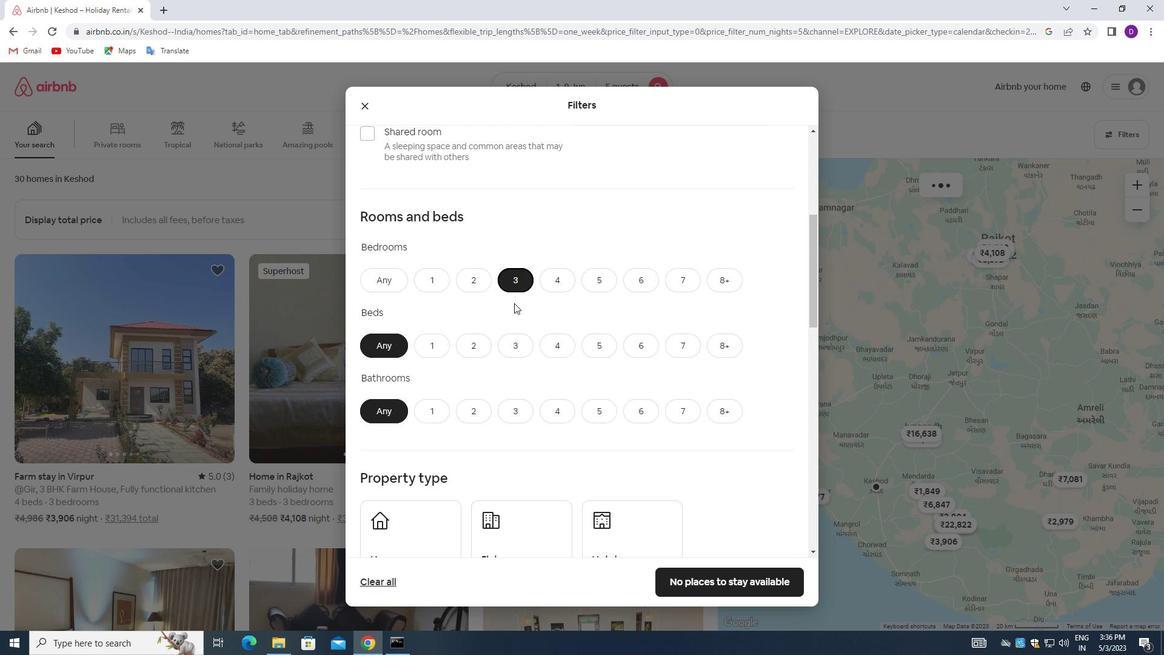 
Action: Mouse pressed left at (515, 333)
Screenshot: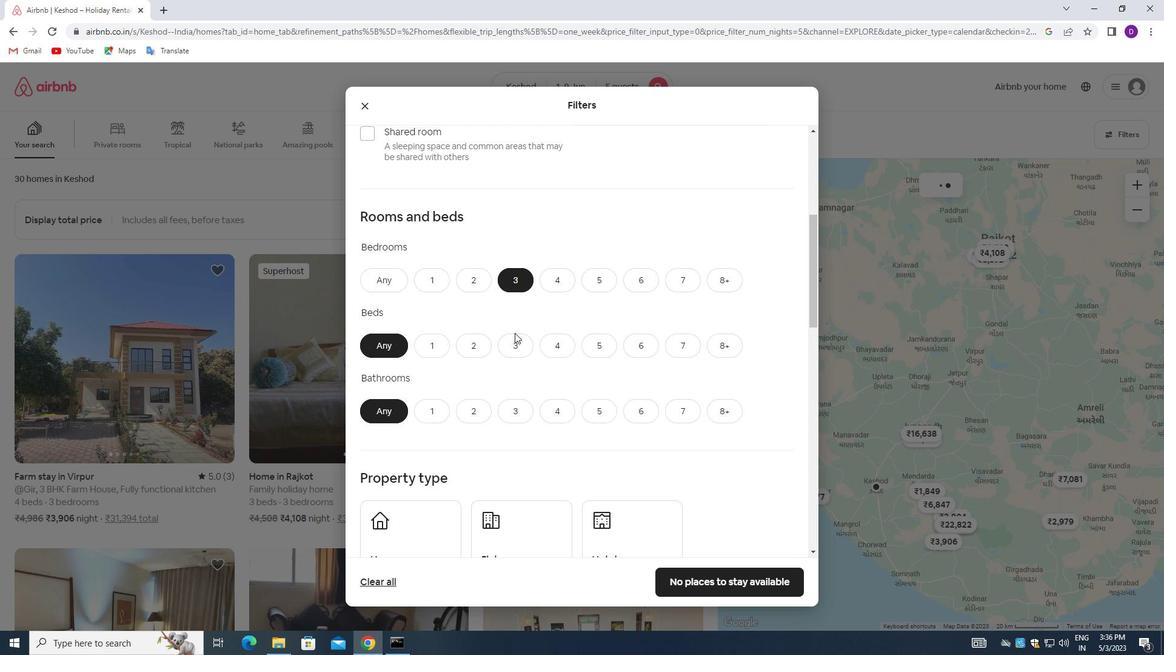 
Action: Mouse moved to (516, 343)
Screenshot: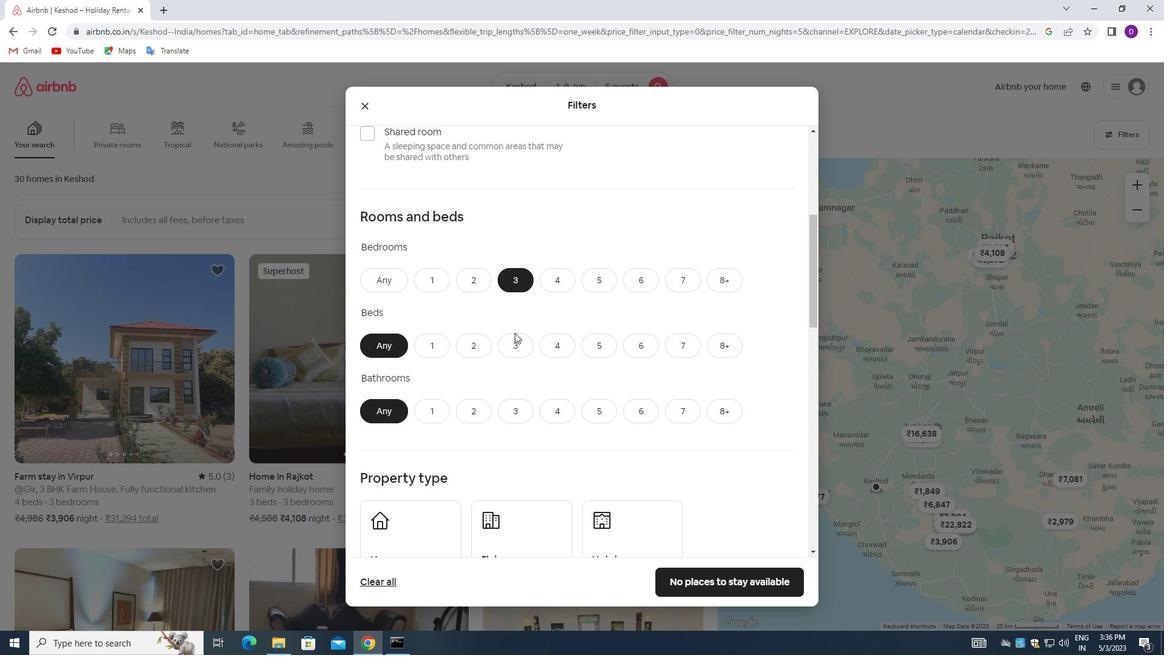 
Action: Mouse pressed left at (516, 343)
Screenshot: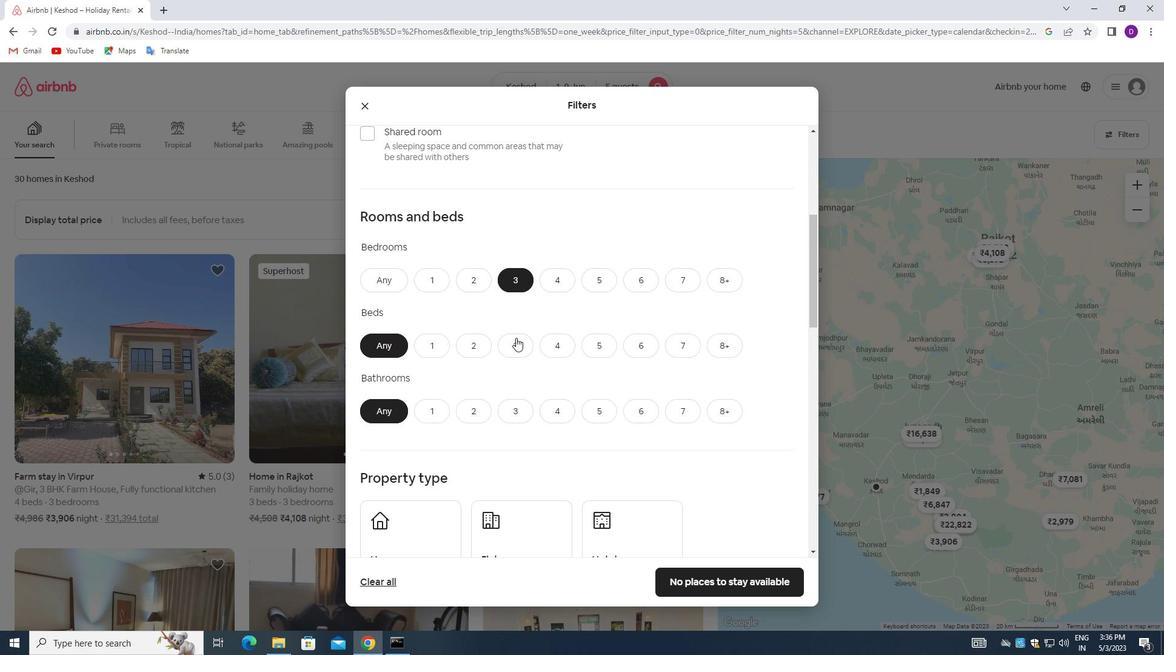 
Action: Mouse moved to (520, 404)
Screenshot: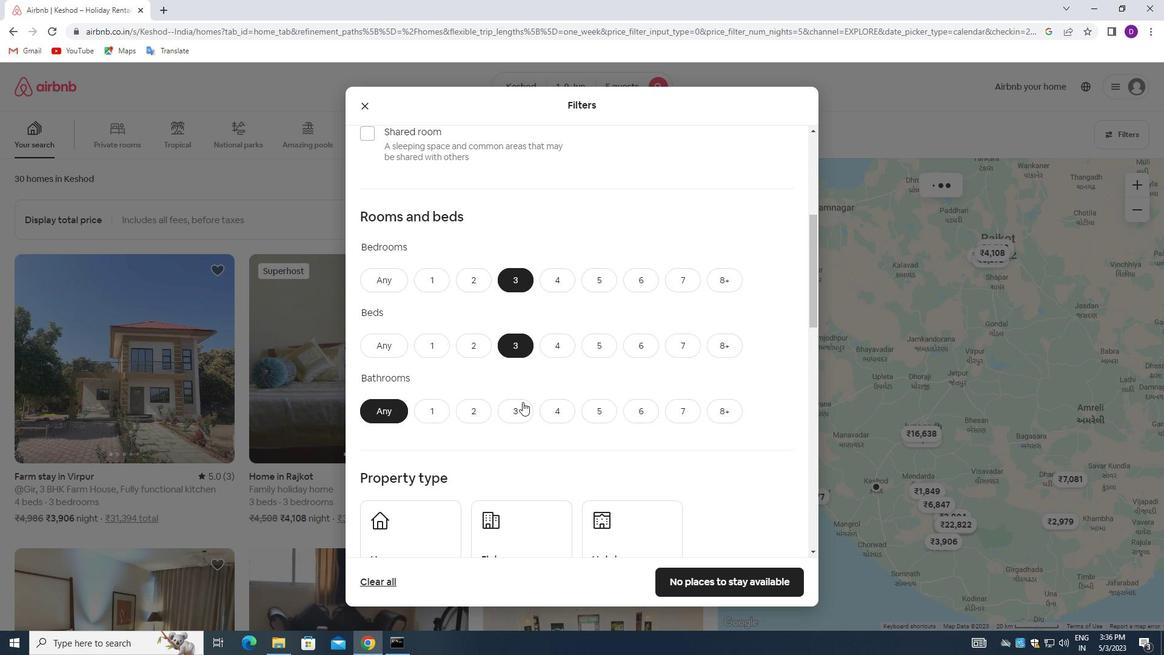 
Action: Mouse pressed left at (520, 404)
Screenshot: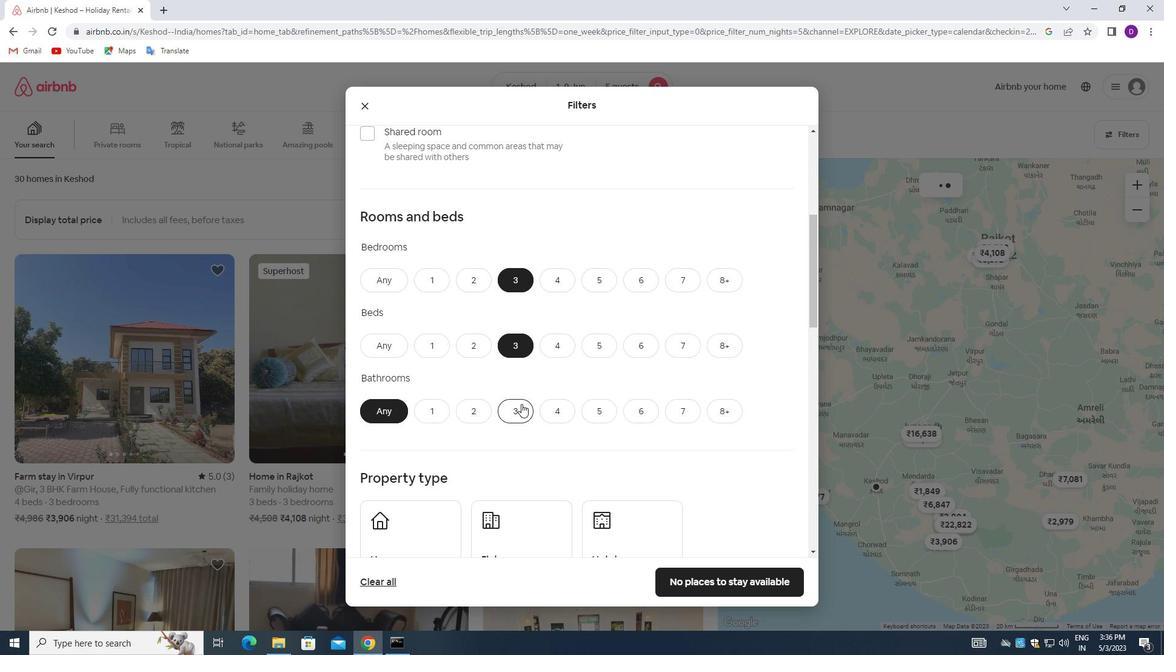 
Action: Mouse moved to (527, 363)
Screenshot: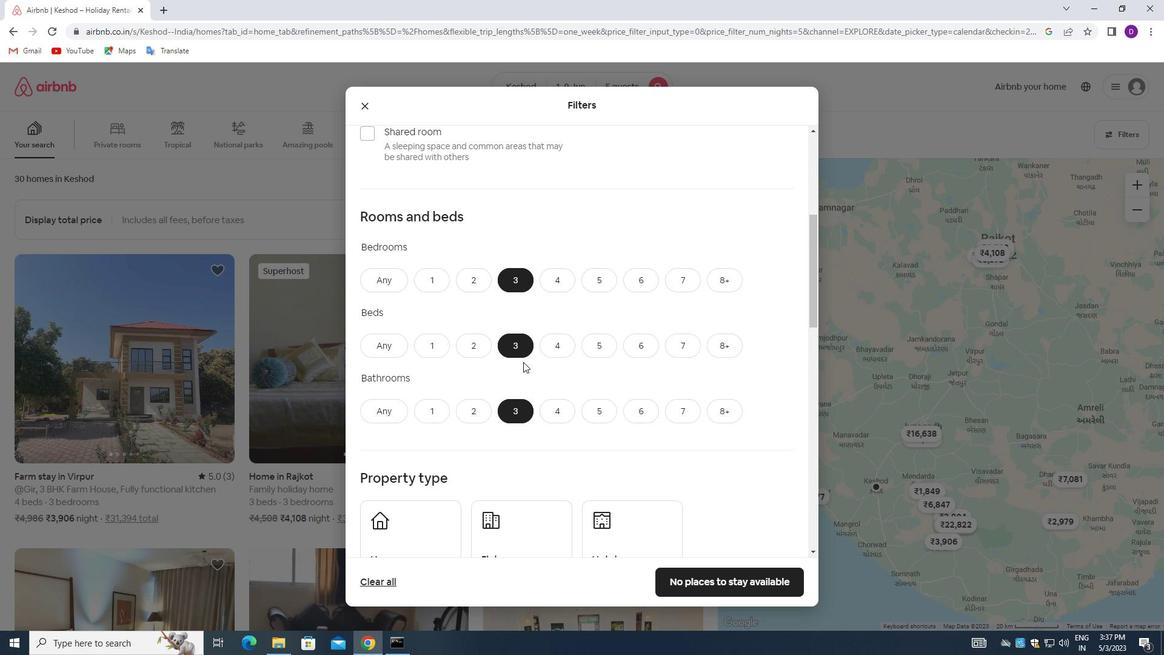 
Action: Mouse scrolled (527, 363) with delta (0, 0)
Screenshot: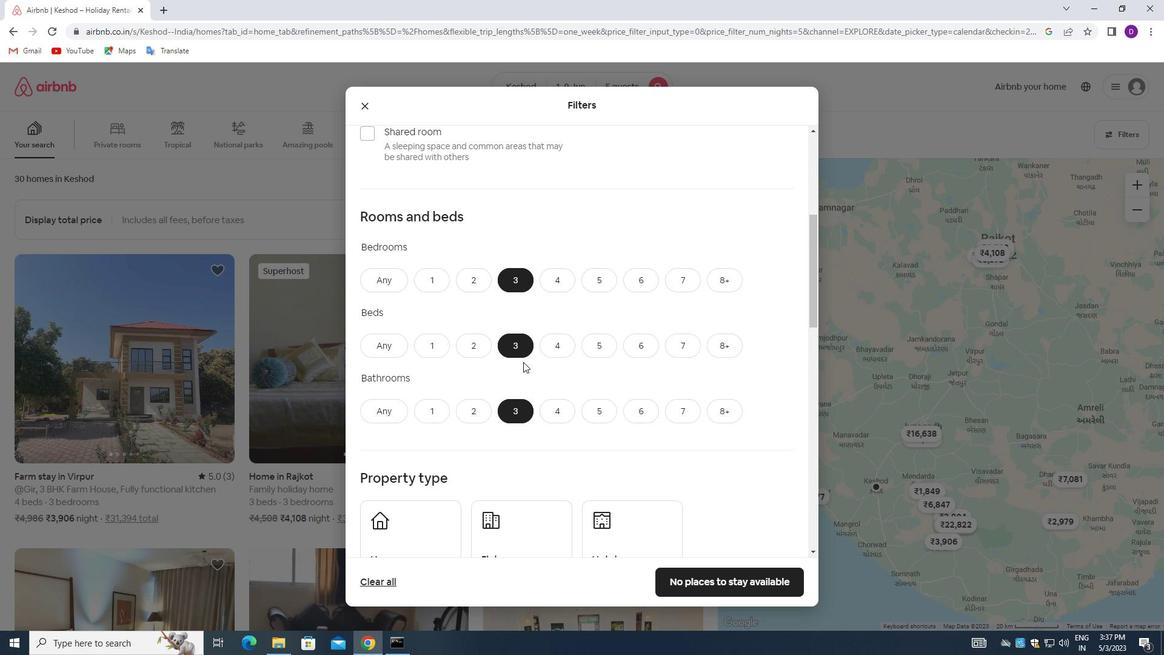 
Action: Mouse moved to (530, 368)
Screenshot: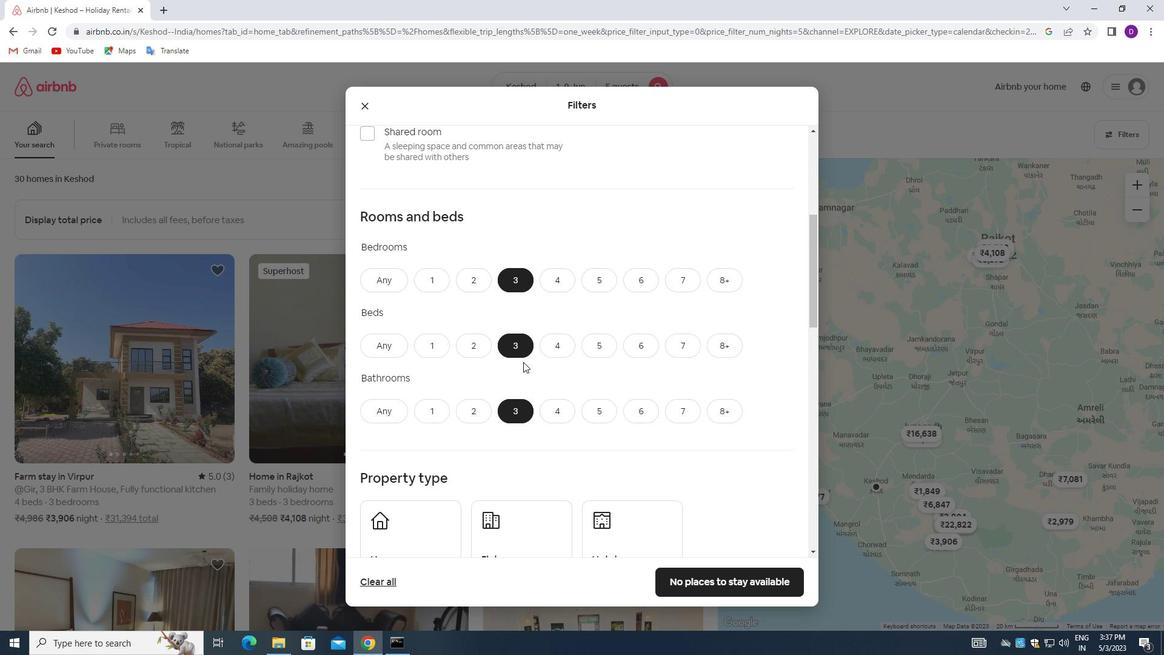 
Action: Mouse scrolled (530, 368) with delta (0, 0)
Screenshot: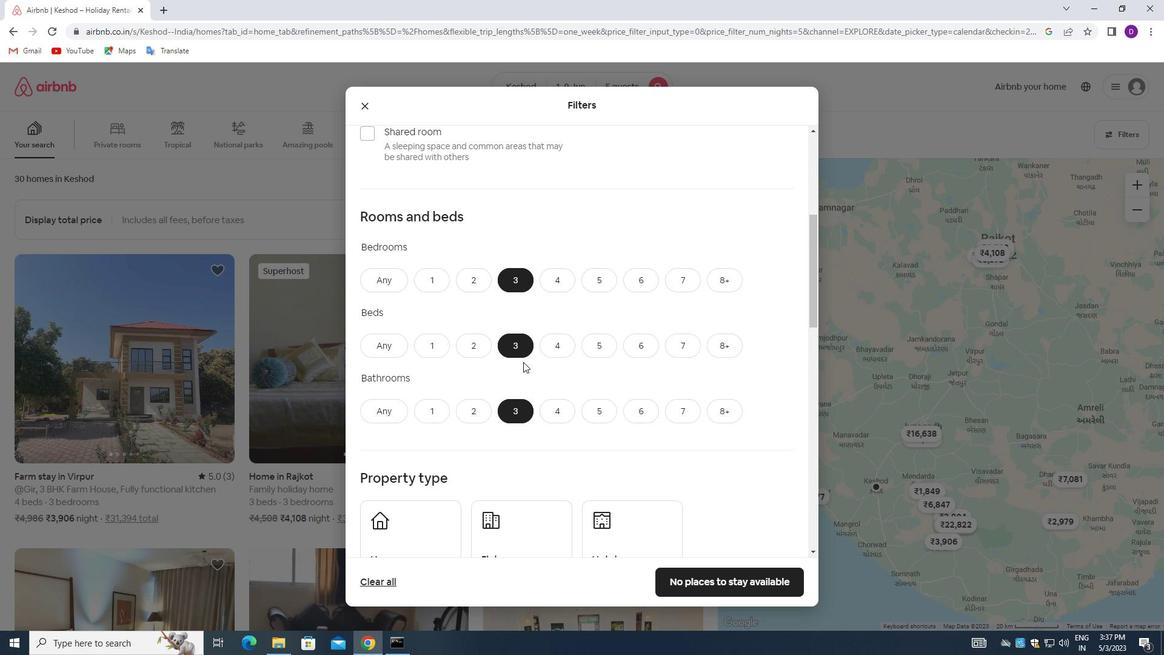 
Action: Mouse moved to (530, 370)
Screenshot: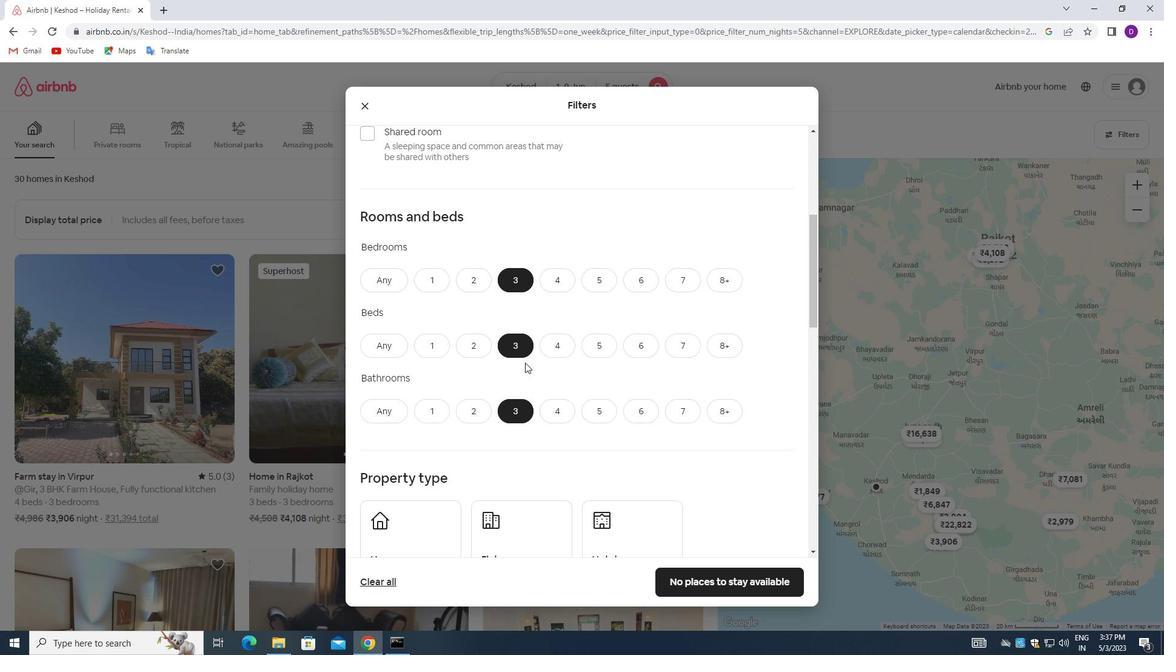 
Action: Mouse scrolled (530, 369) with delta (0, 0)
Screenshot: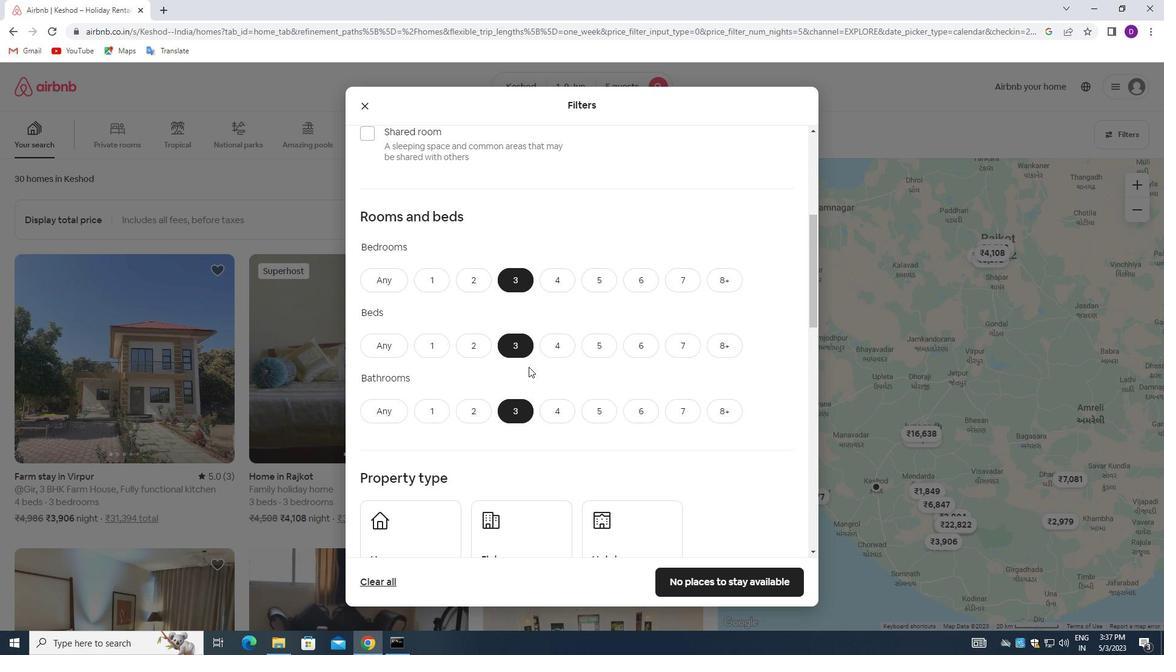 
Action: Mouse moved to (445, 364)
Screenshot: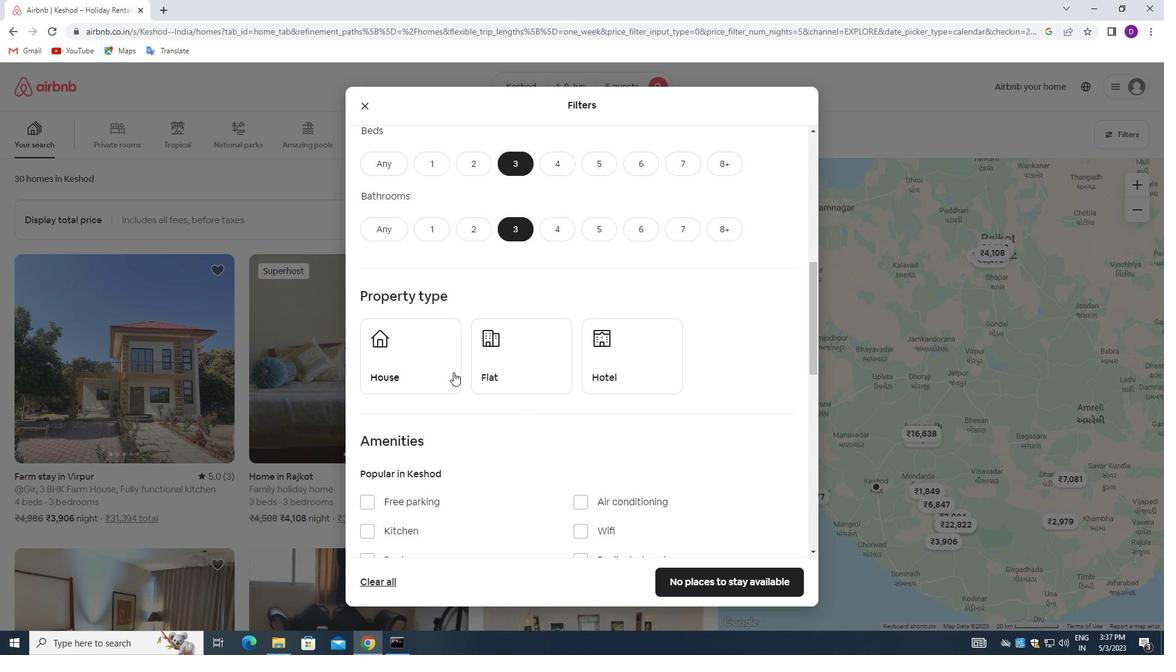 
Action: Mouse pressed left at (445, 364)
Screenshot: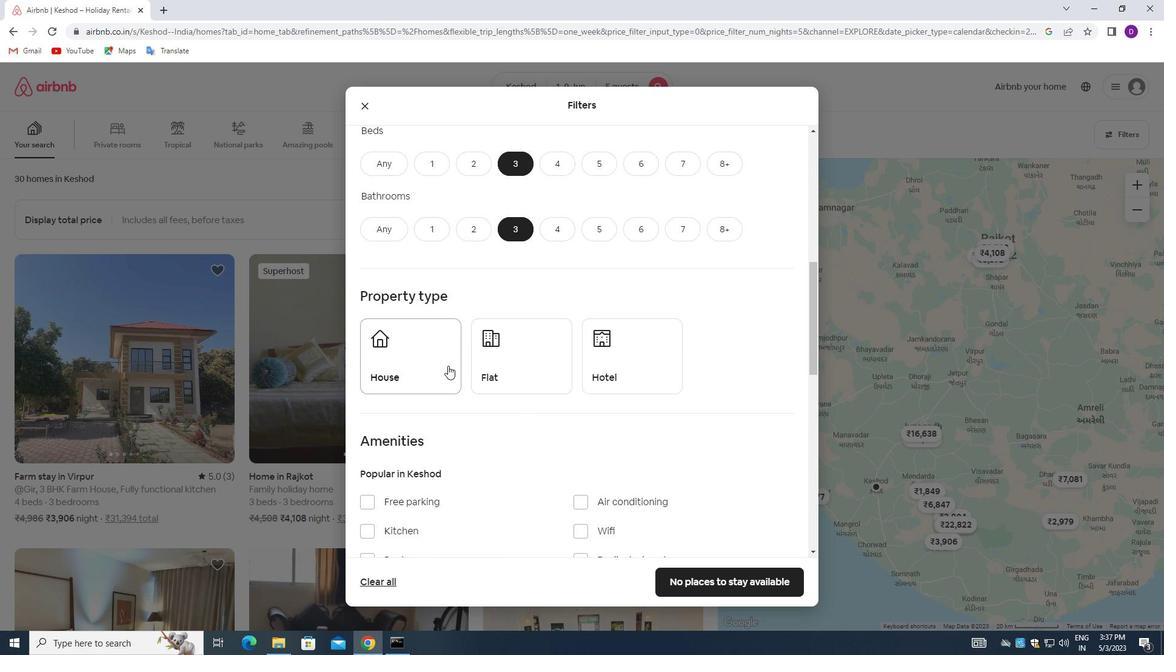 
Action: Mouse moved to (507, 371)
Screenshot: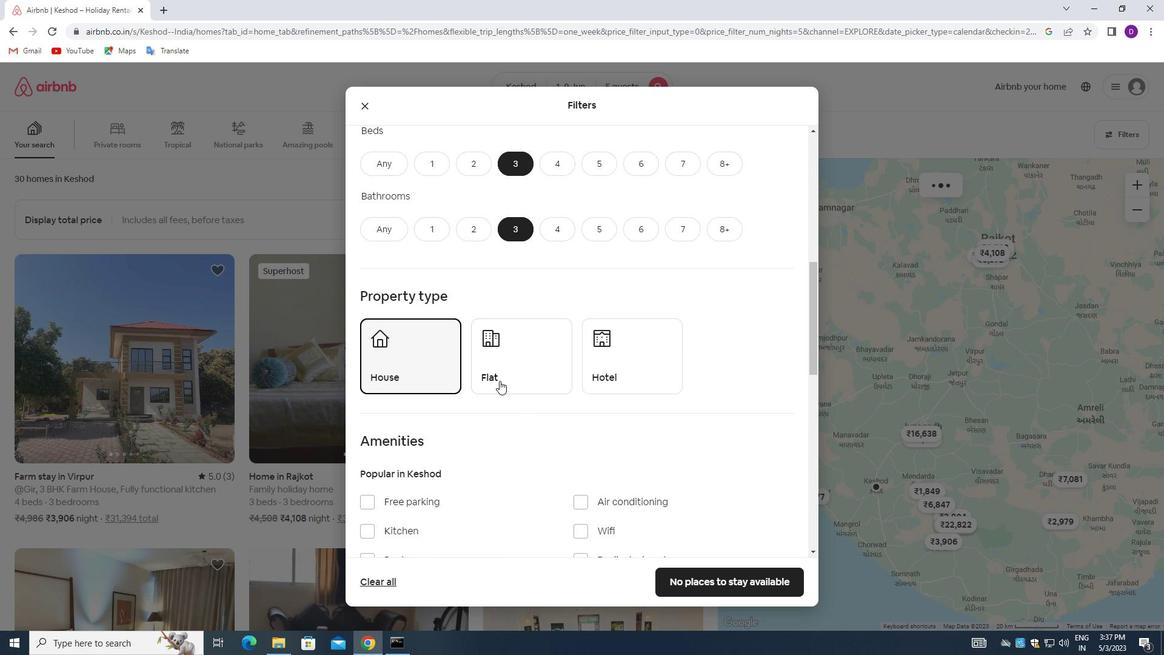 
Action: Mouse pressed left at (507, 371)
Screenshot: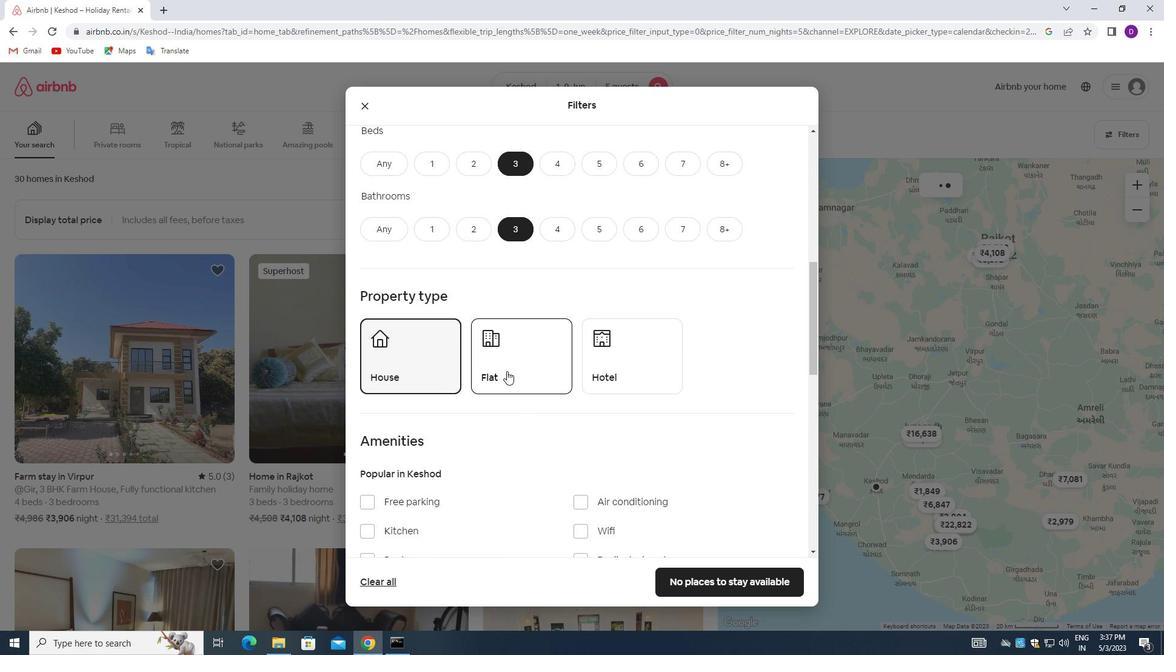 
Action: Mouse moved to (569, 385)
Screenshot: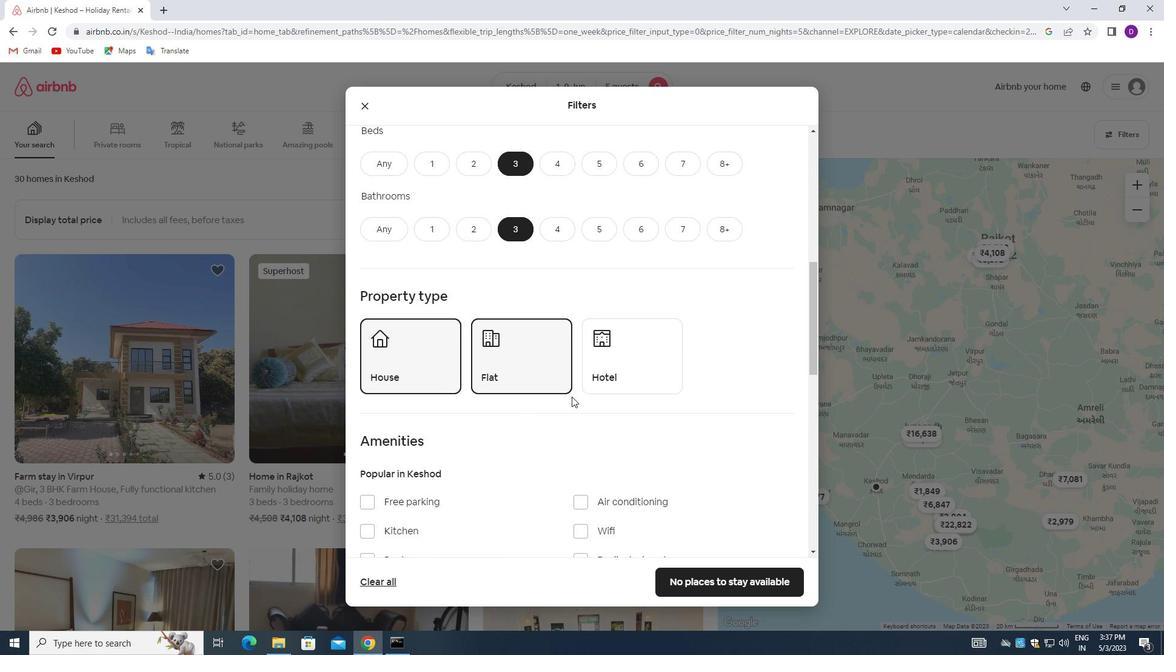 
Action: Mouse scrolled (569, 384) with delta (0, 0)
Screenshot: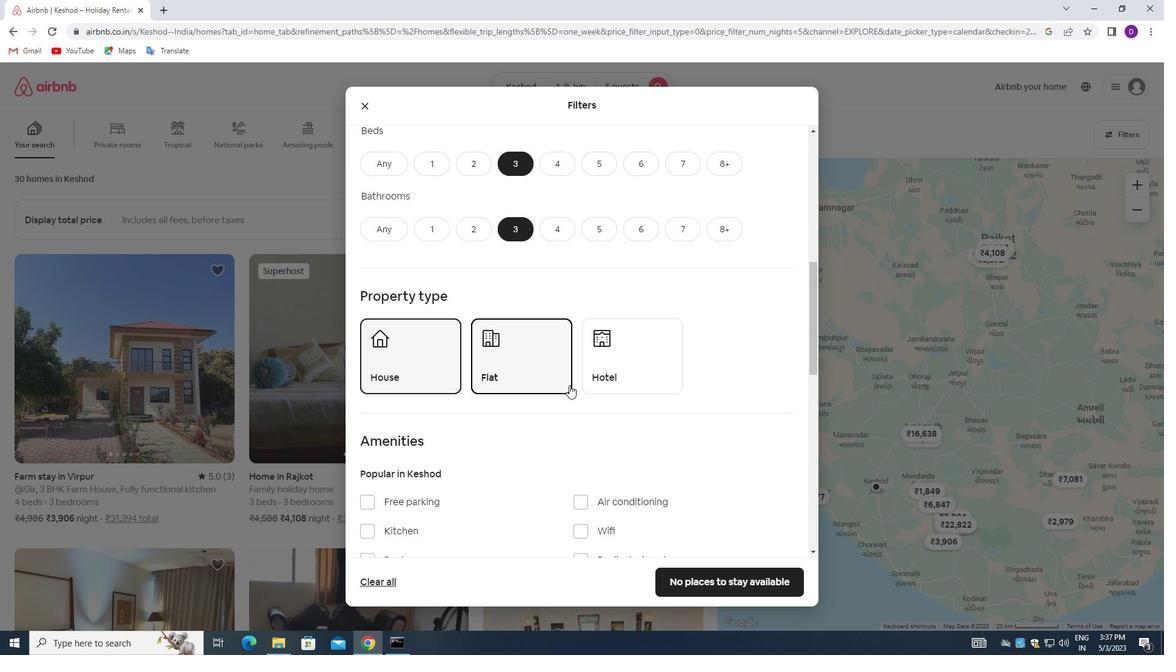 
Action: Mouse scrolled (569, 384) with delta (0, 0)
Screenshot: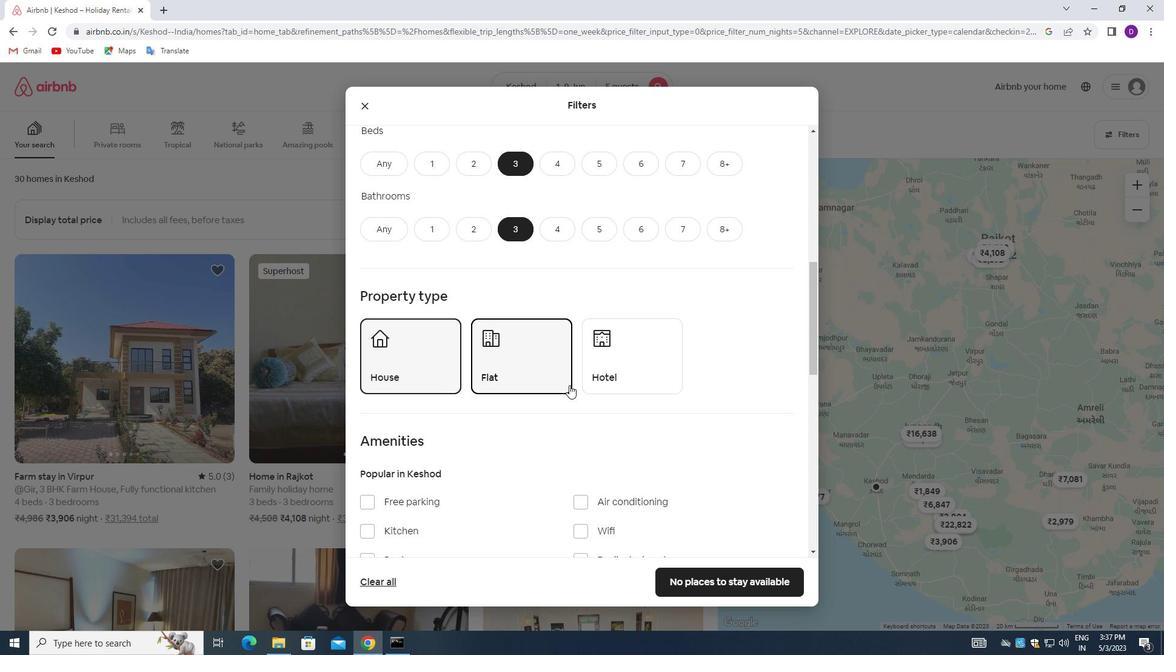 
Action: Mouse scrolled (569, 384) with delta (0, 0)
Screenshot: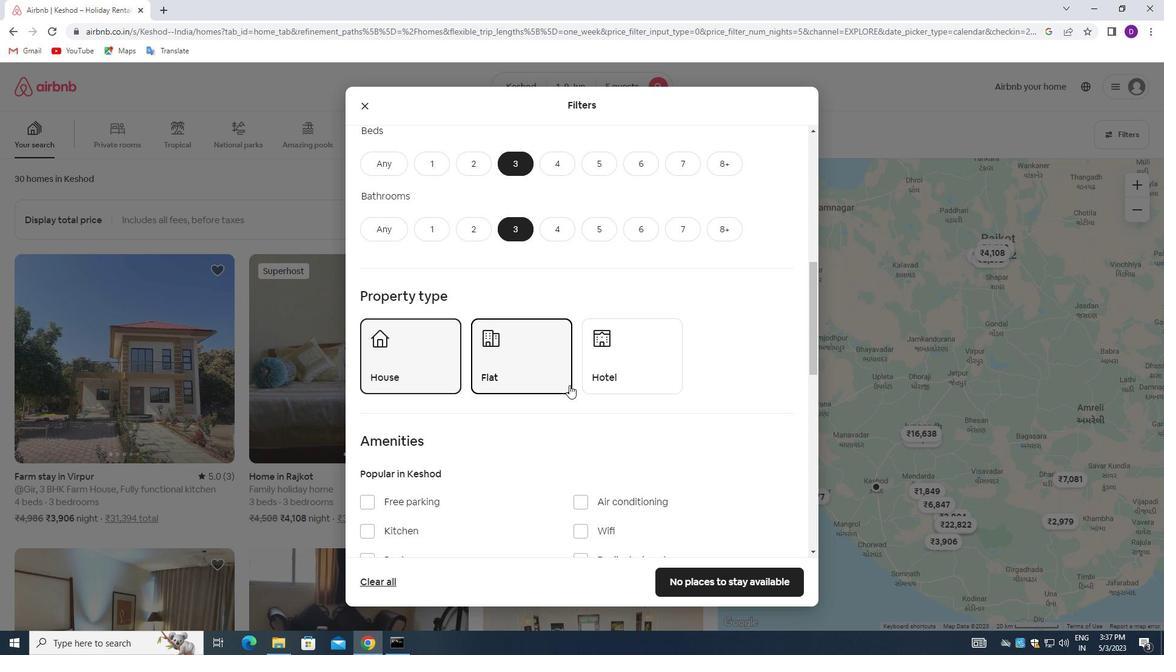 
Action: Mouse scrolled (569, 384) with delta (0, 0)
Screenshot: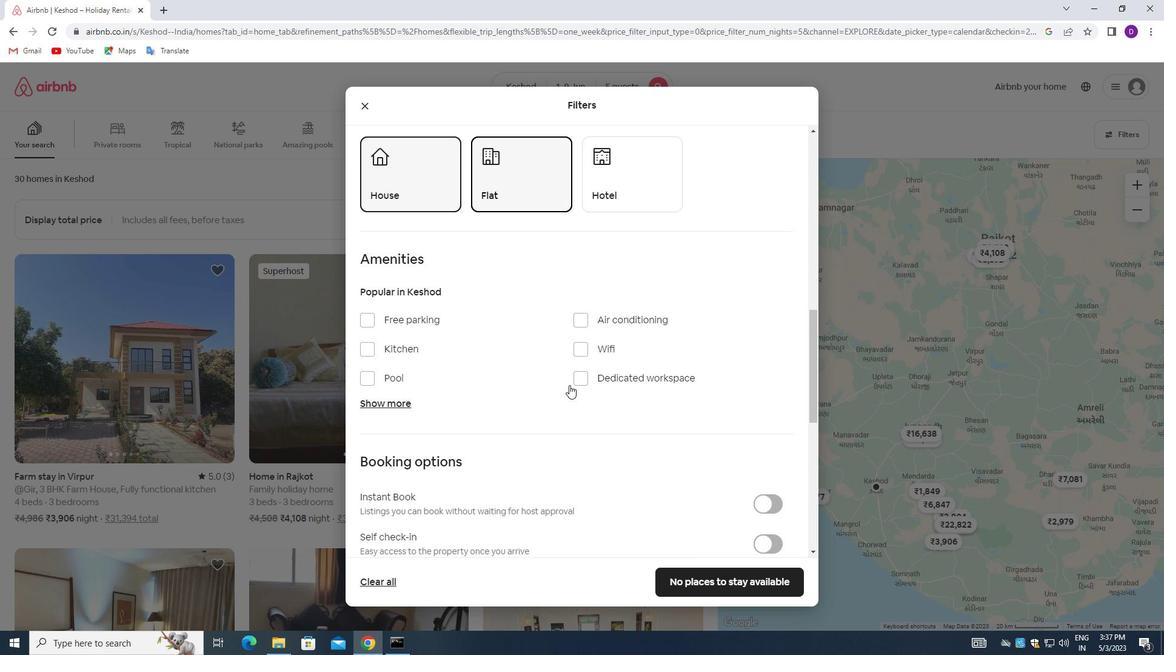 
Action: Mouse scrolled (569, 384) with delta (0, 0)
Screenshot: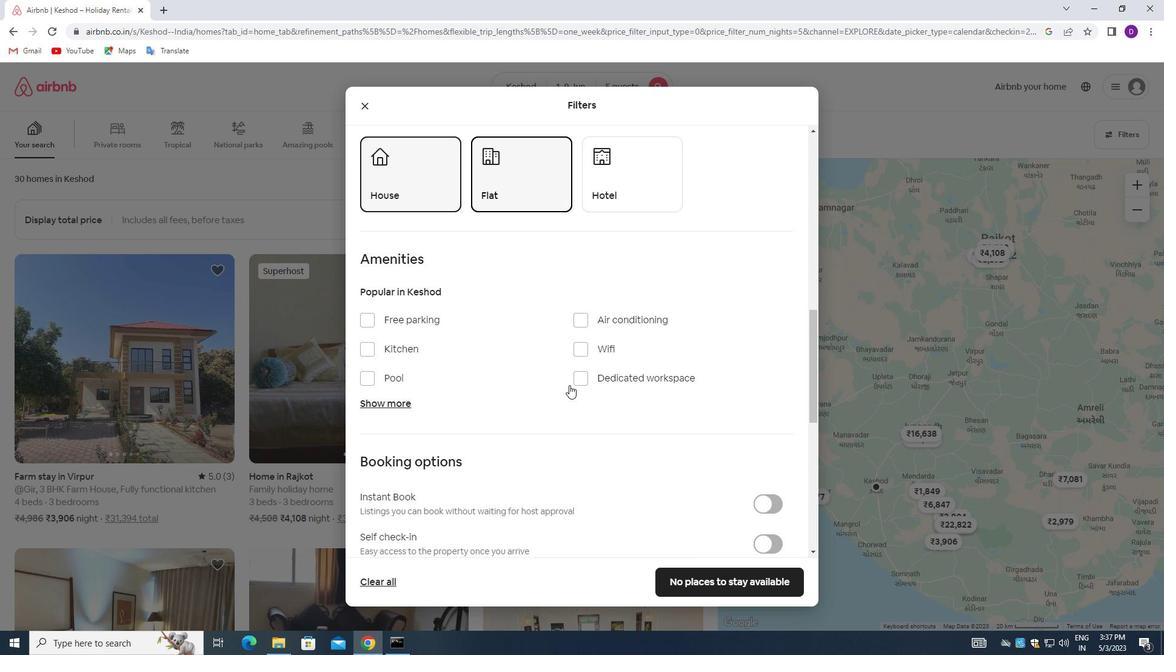 
Action: Mouse moved to (758, 422)
Screenshot: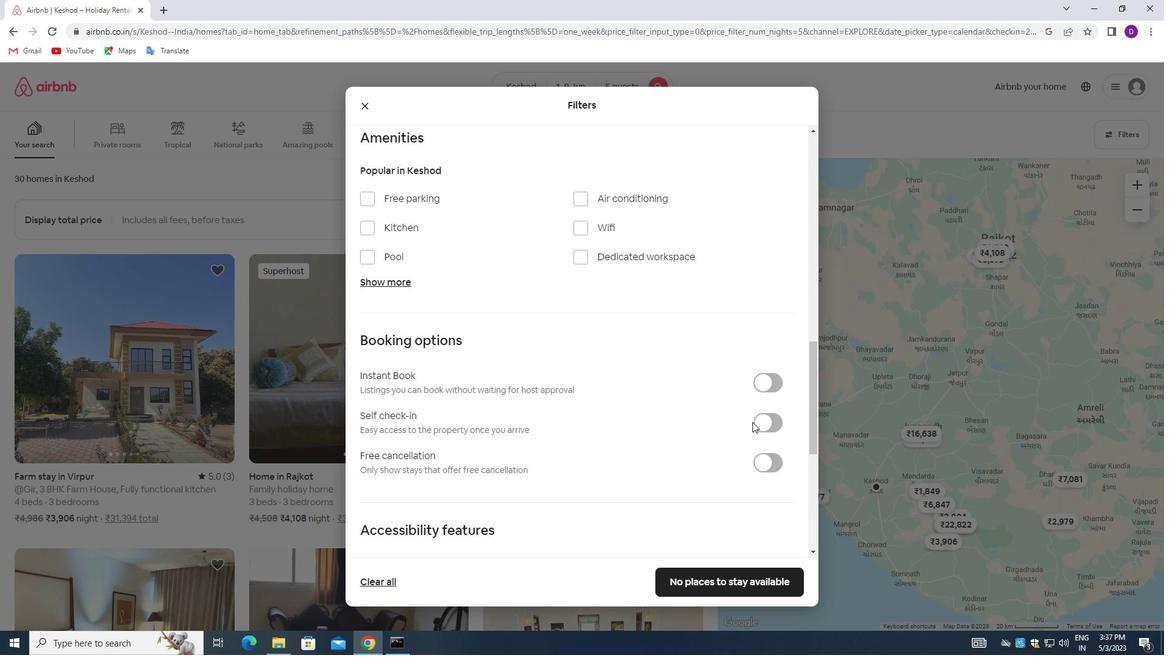 
Action: Mouse pressed left at (758, 422)
Screenshot: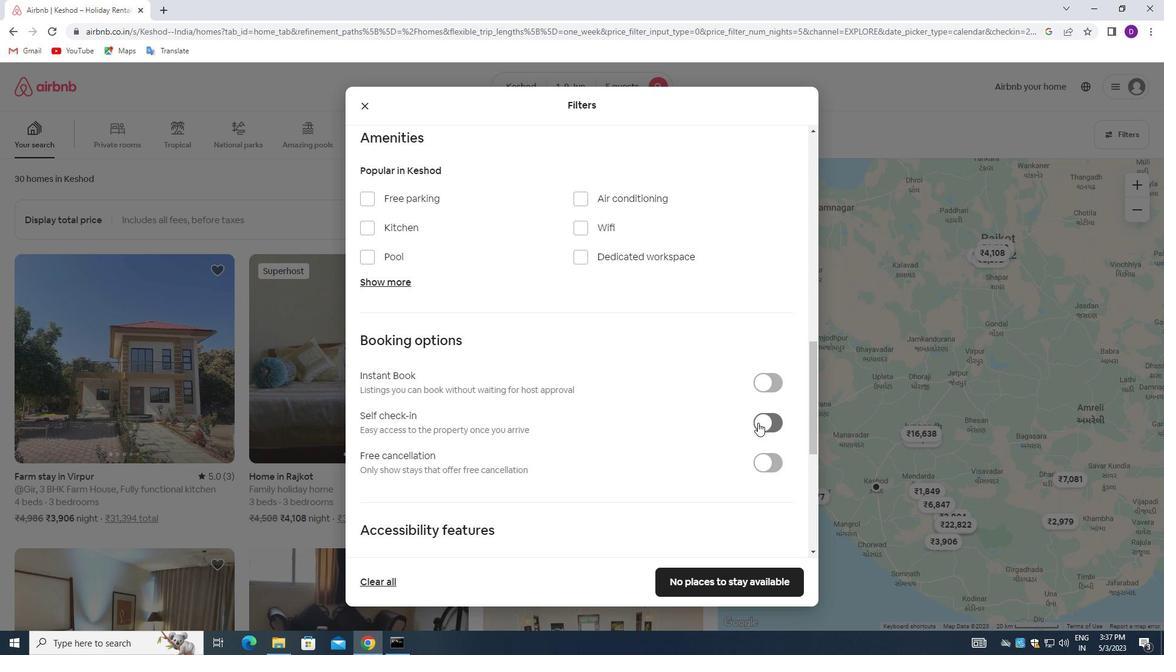 
Action: Mouse moved to (533, 424)
Screenshot: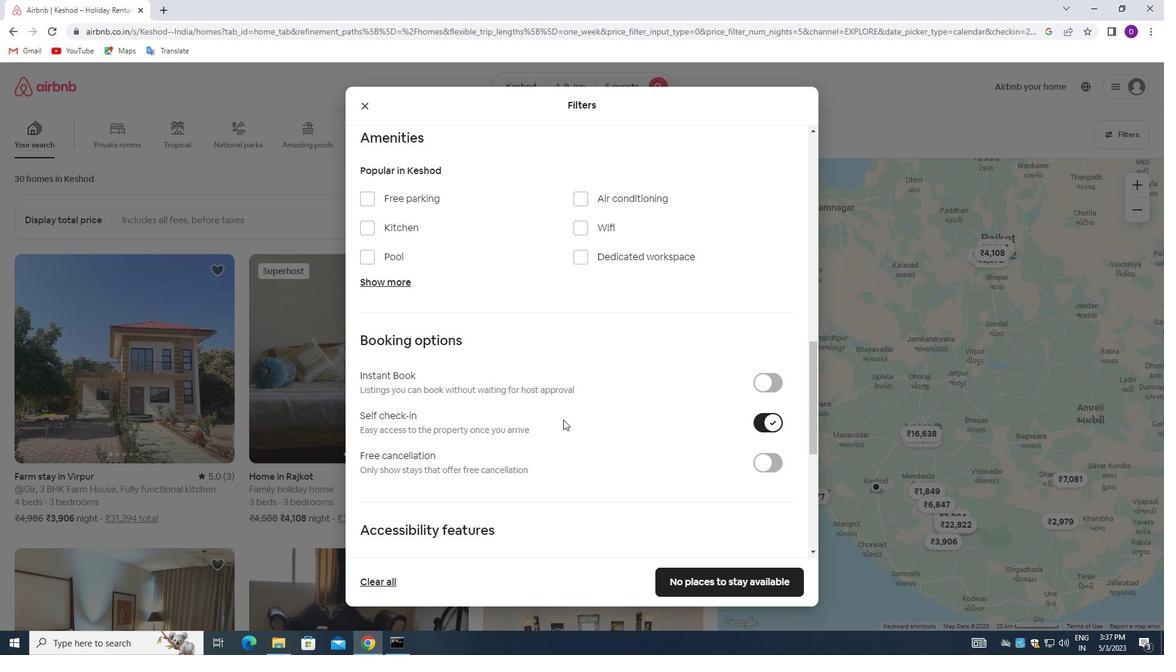 
Action: Mouse scrolled (533, 424) with delta (0, 0)
Screenshot: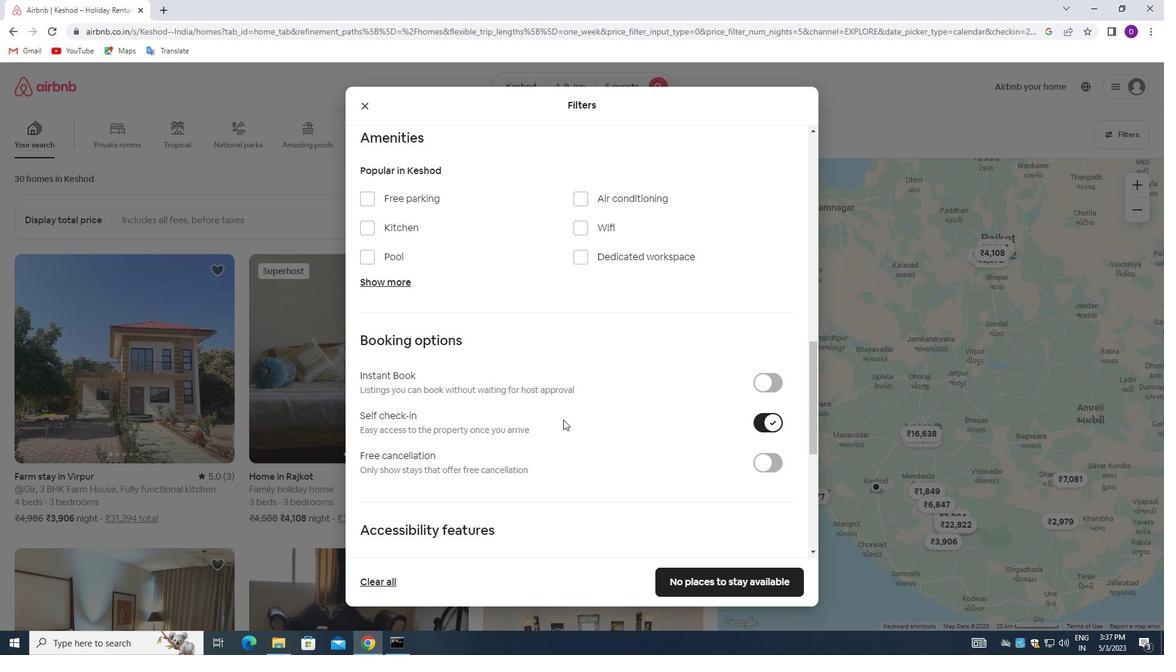 
Action: Mouse moved to (532, 424)
Screenshot: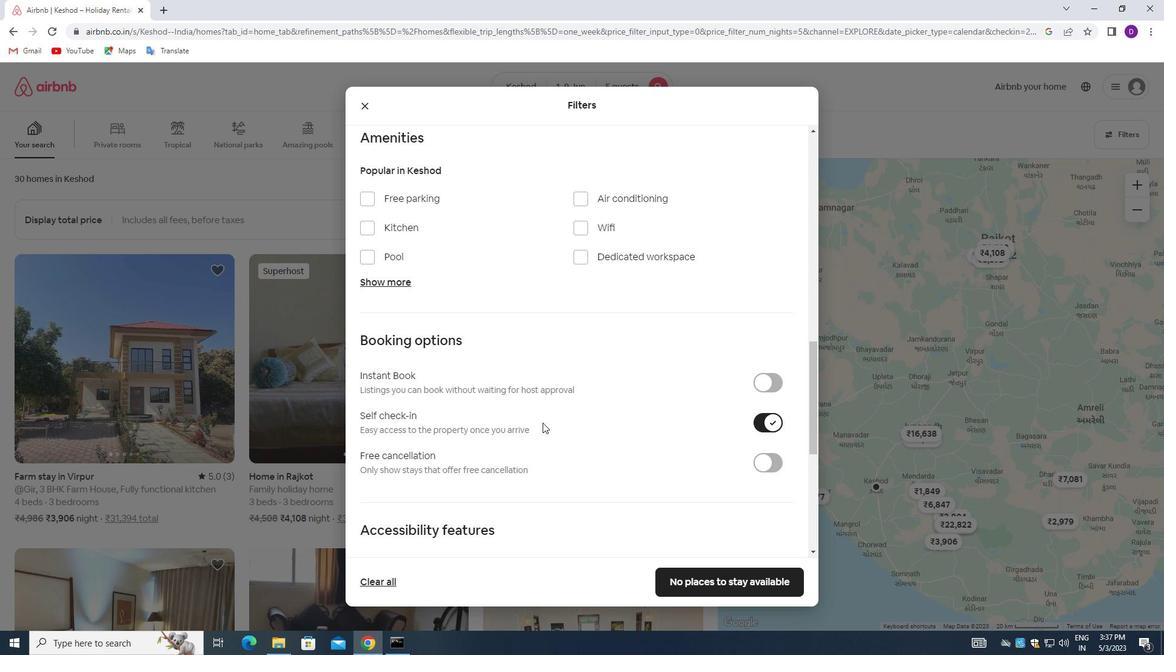 
Action: Mouse scrolled (532, 424) with delta (0, 0)
Screenshot: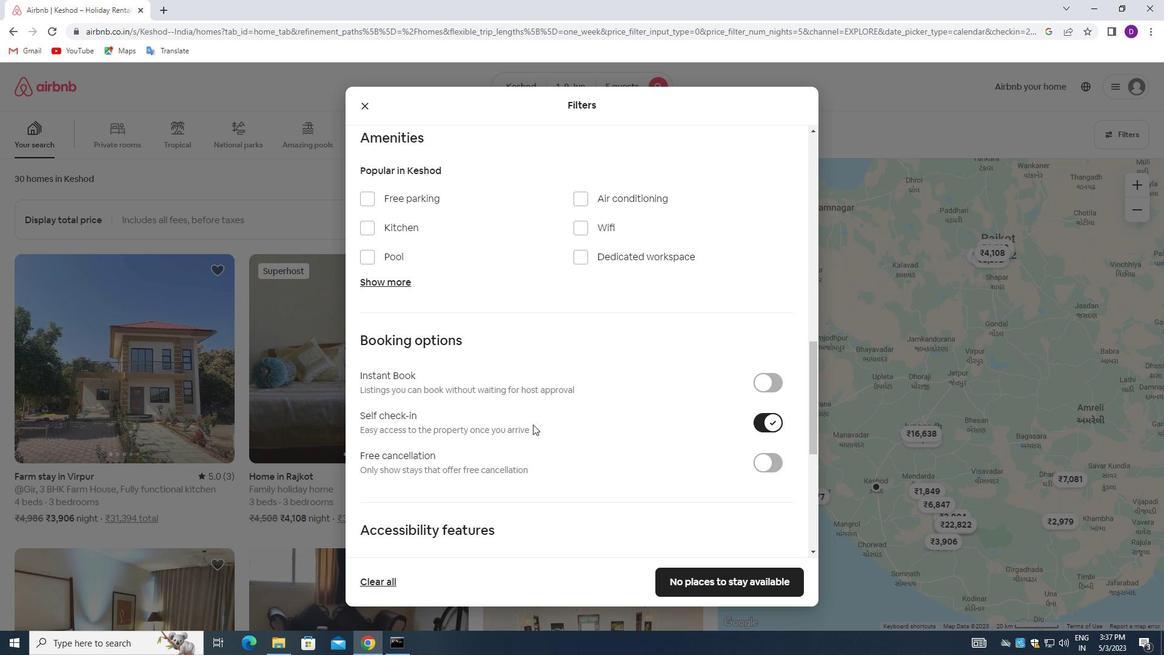 
Action: Mouse moved to (532, 425)
Screenshot: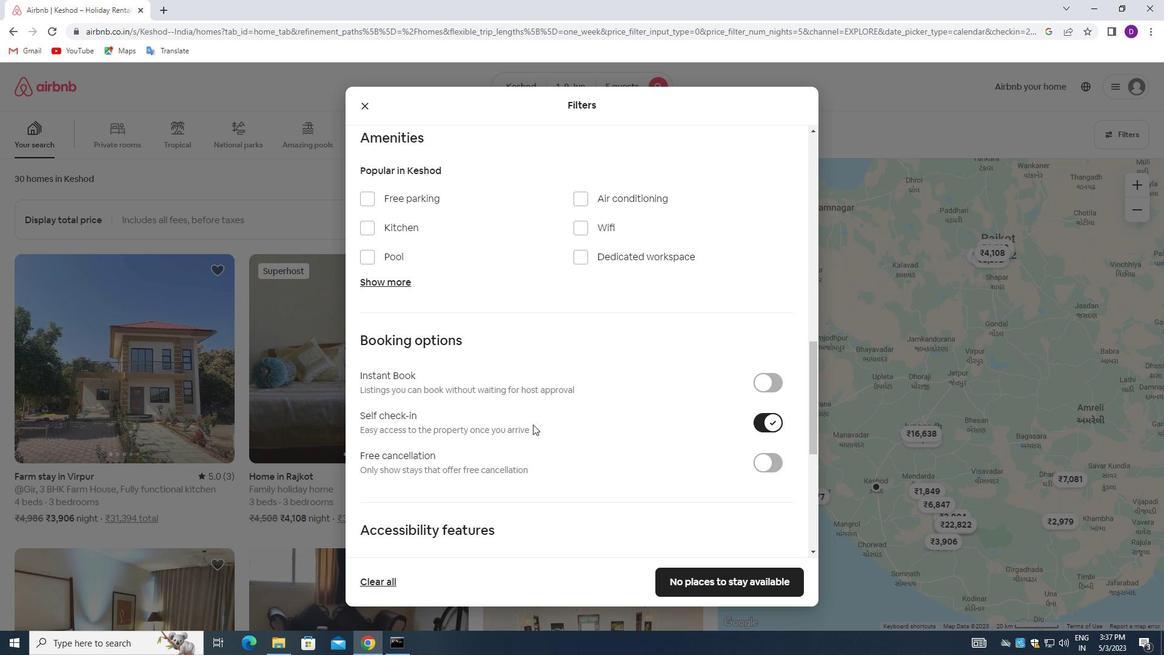 
Action: Mouse scrolled (532, 424) with delta (0, 0)
Screenshot: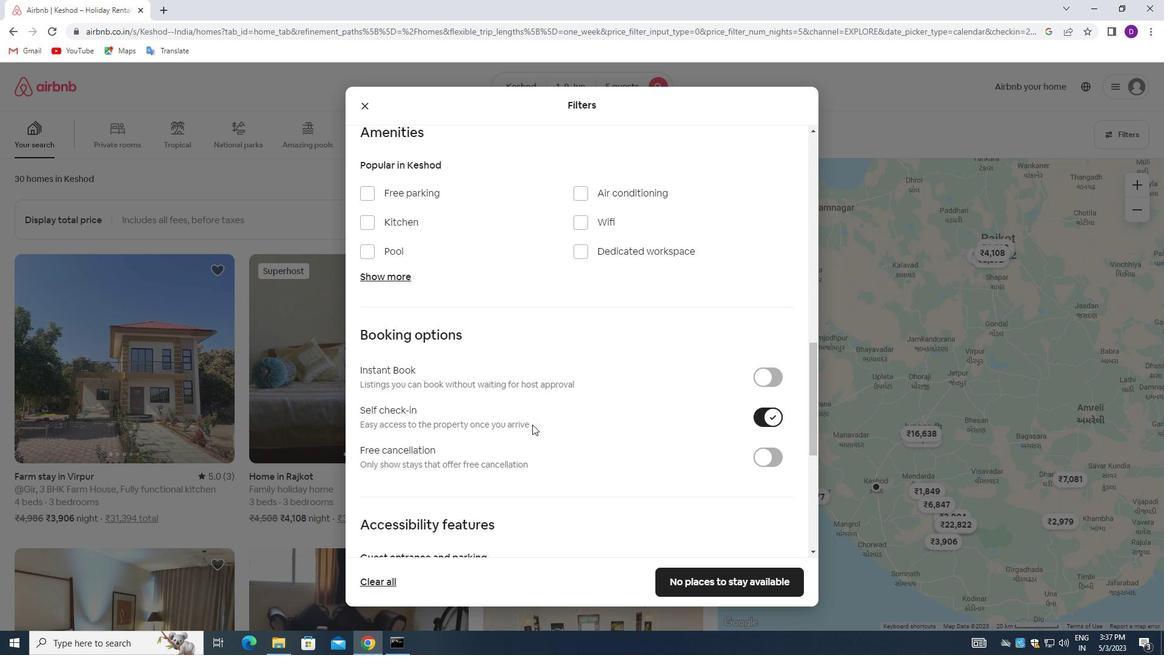 
Action: Mouse moved to (532, 424)
Screenshot: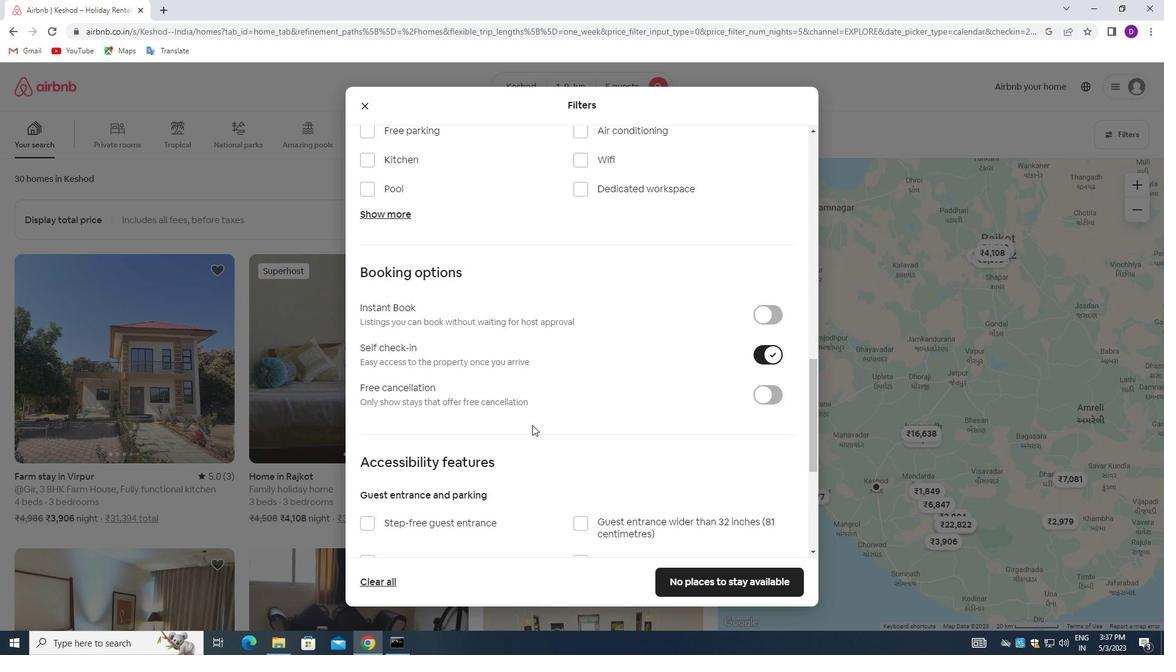 
Action: Mouse scrolled (532, 423) with delta (0, 0)
Screenshot: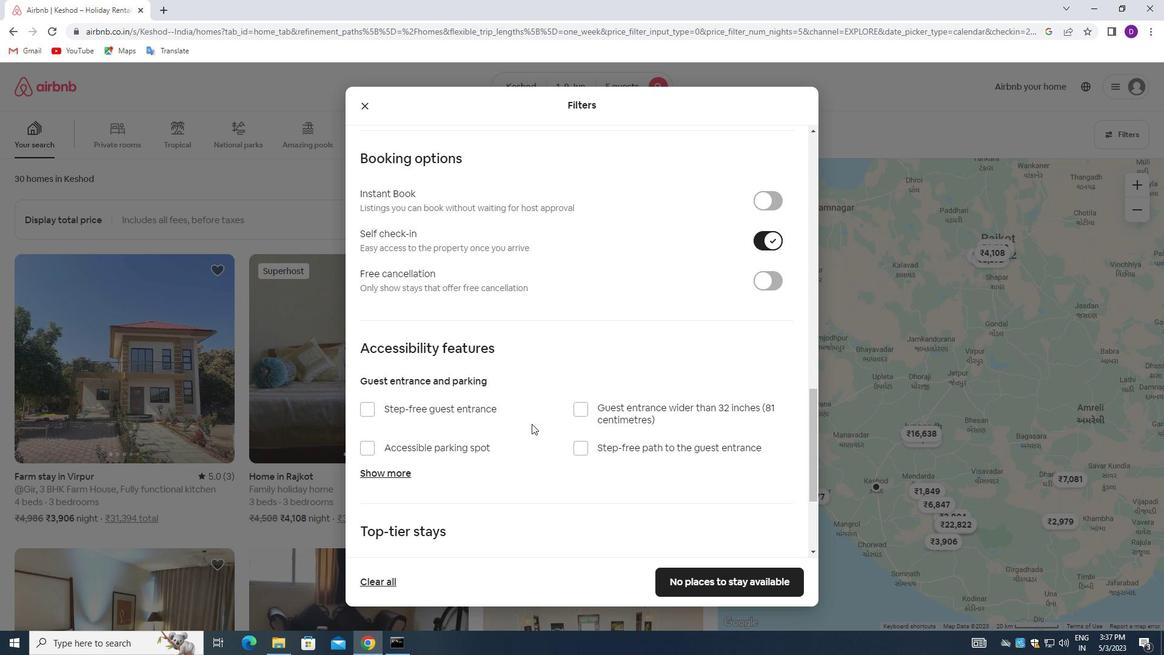 
Action: Mouse scrolled (532, 423) with delta (0, 0)
Screenshot: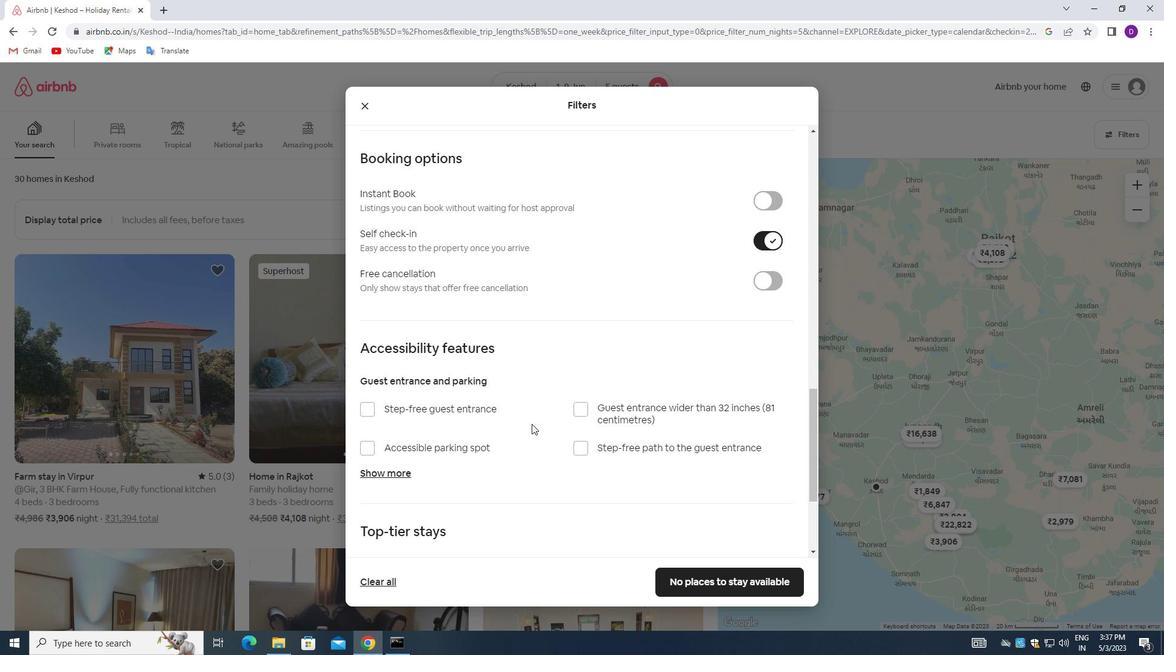 
Action: Mouse scrolled (532, 423) with delta (0, 0)
Screenshot: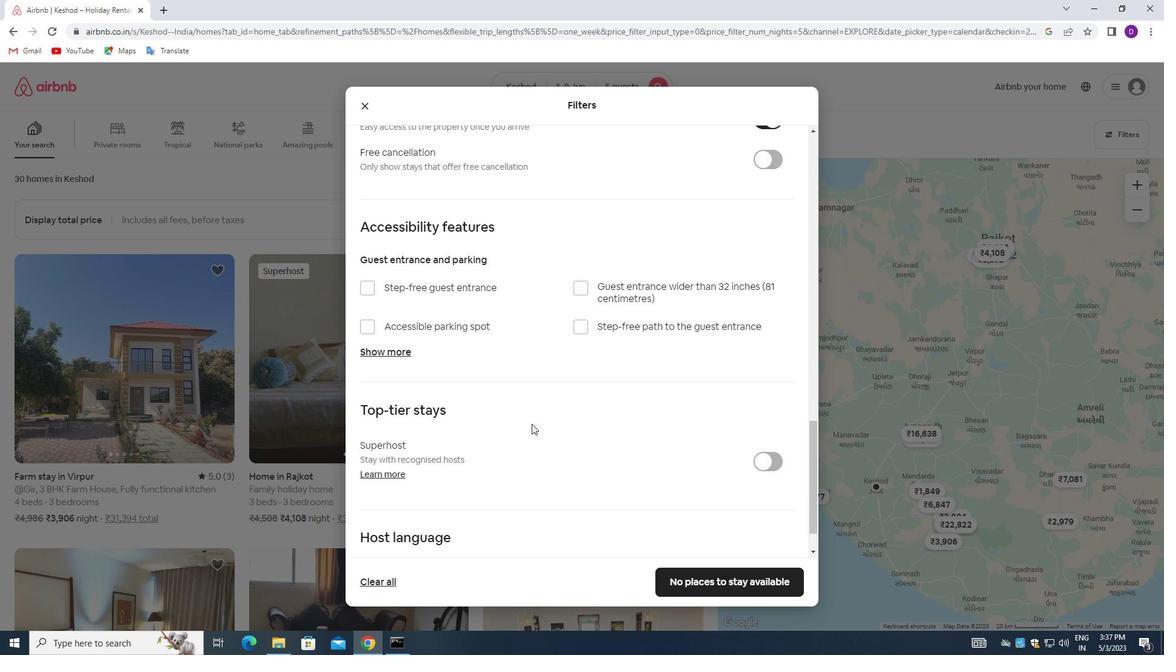 
Action: Mouse scrolled (532, 423) with delta (0, 0)
Screenshot: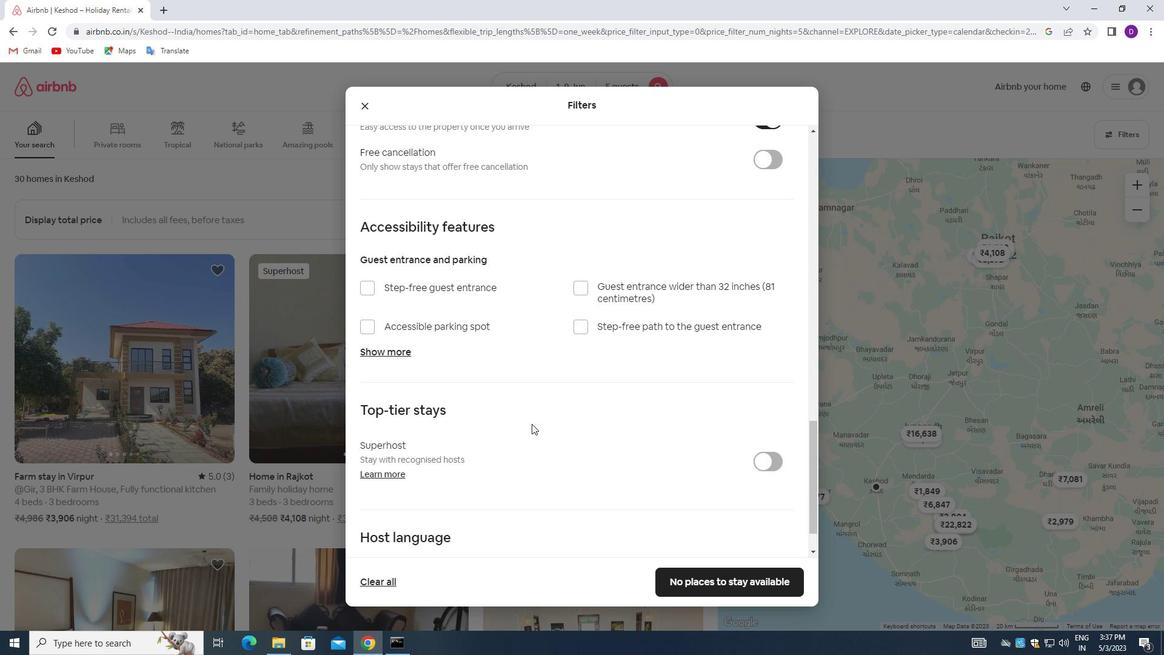 
Action: Mouse scrolled (532, 423) with delta (0, 0)
Screenshot: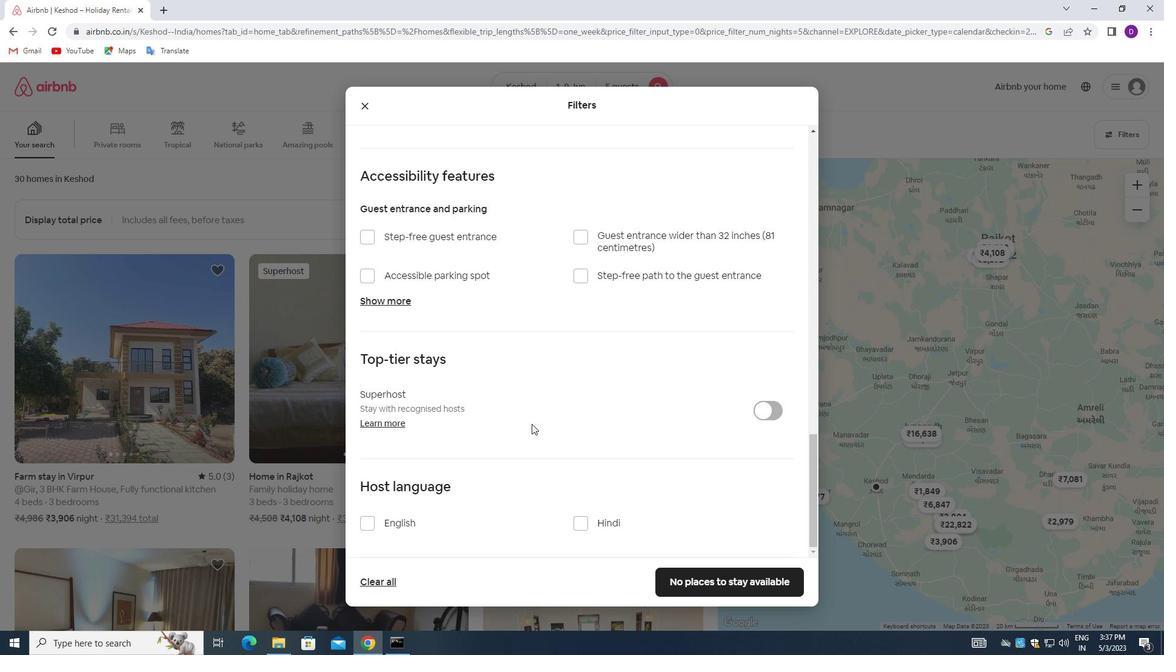 
Action: Mouse scrolled (532, 423) with delta (0, 0)
Screenshot: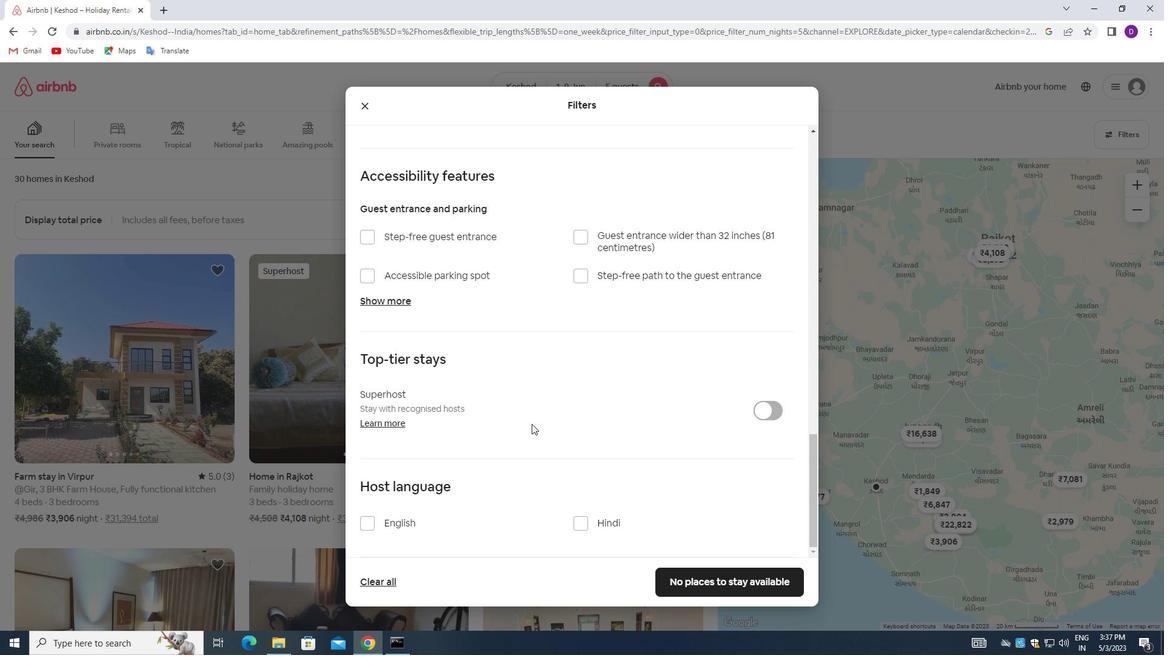
Action: Mouse scrolled (532, 423) with delta (0, 0)
Screenshot: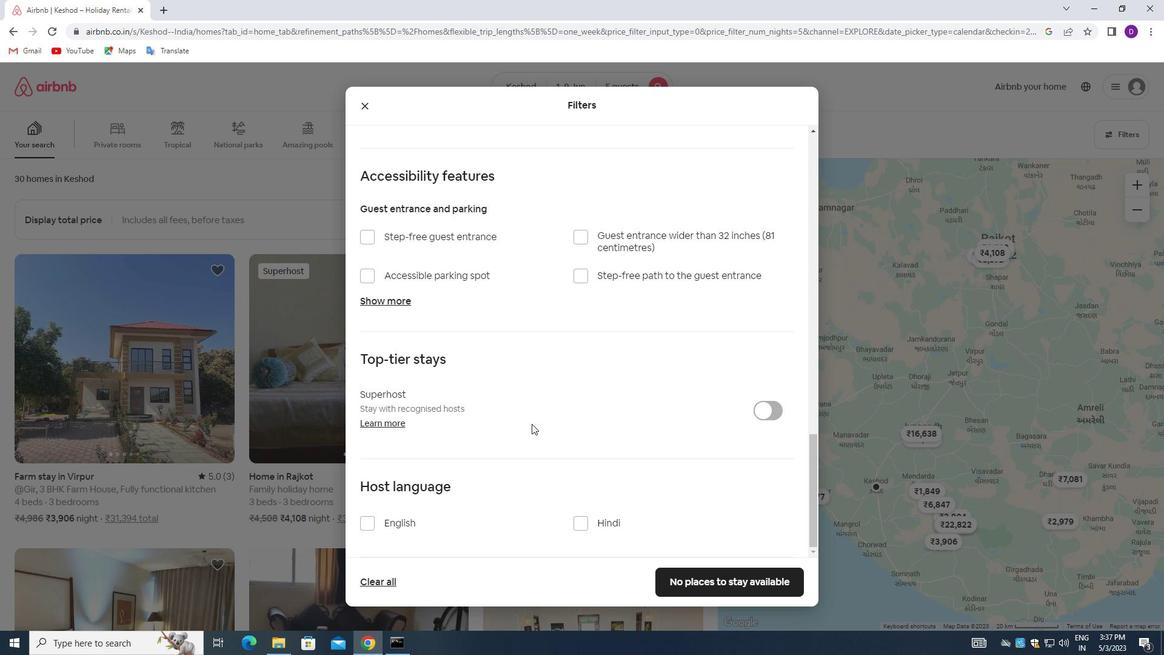 
Action: Mouse moved to (366, 525)
Screenshot: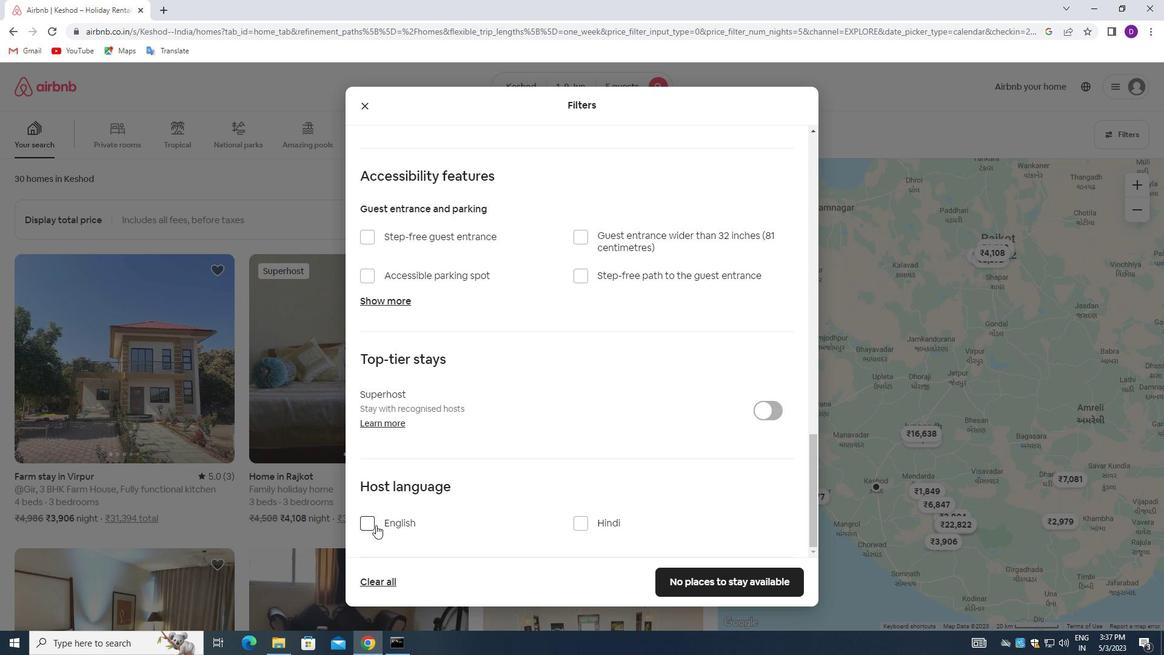 
Action: Mouse pressed left at (366, 525)
Screenshot: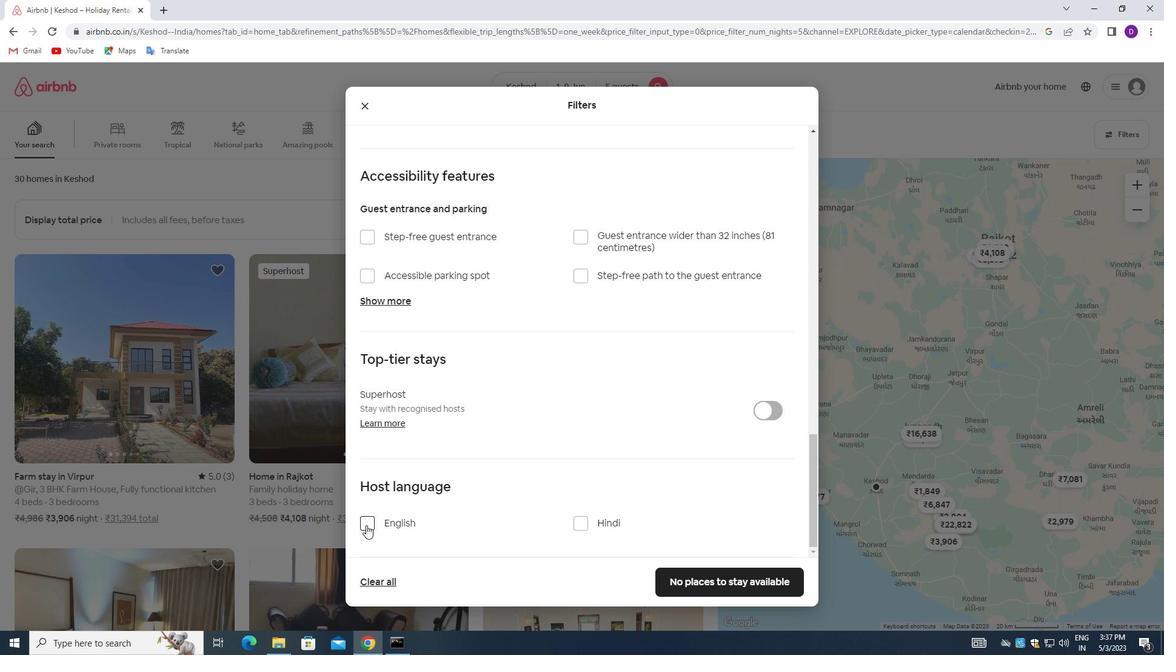 
Action: Mouse moved to (693, 583)
Screenshot: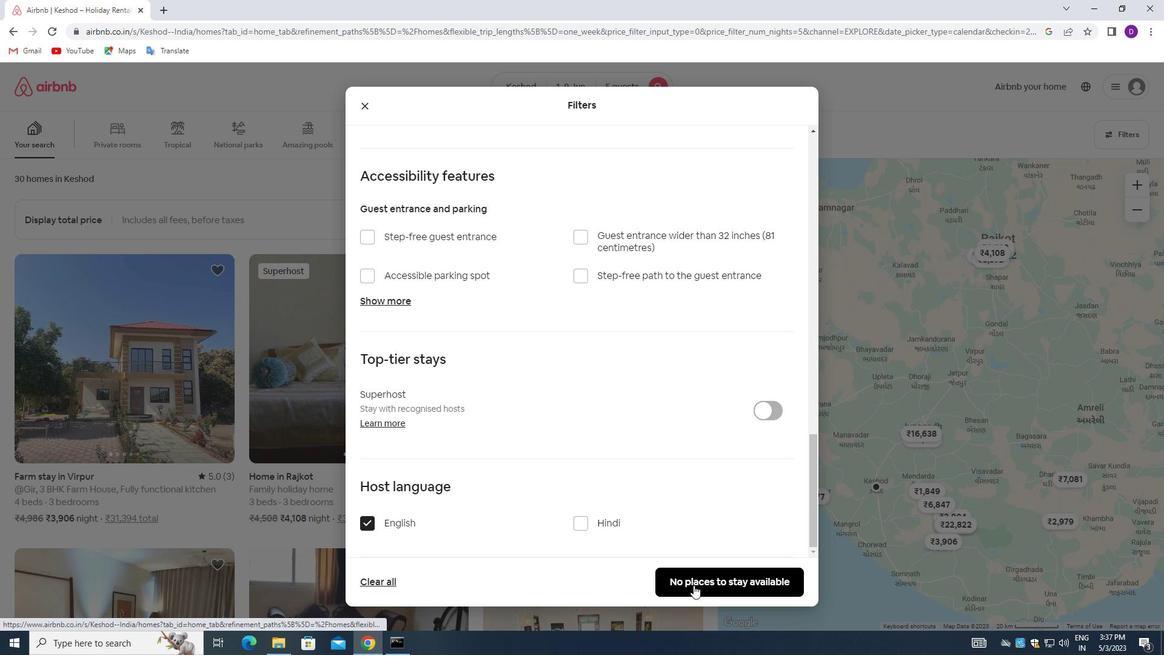 
Action: Mouse pressed left at (693, 583)
Screenshot: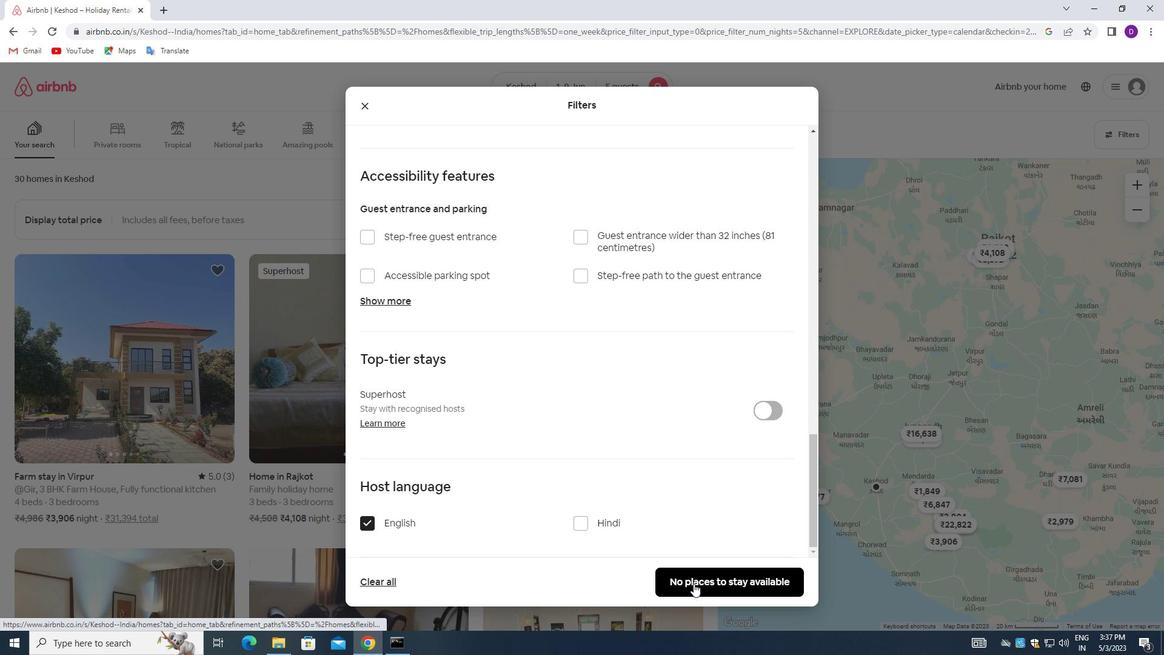 
Action: Mouse moved to (770, 447)
Screenshot: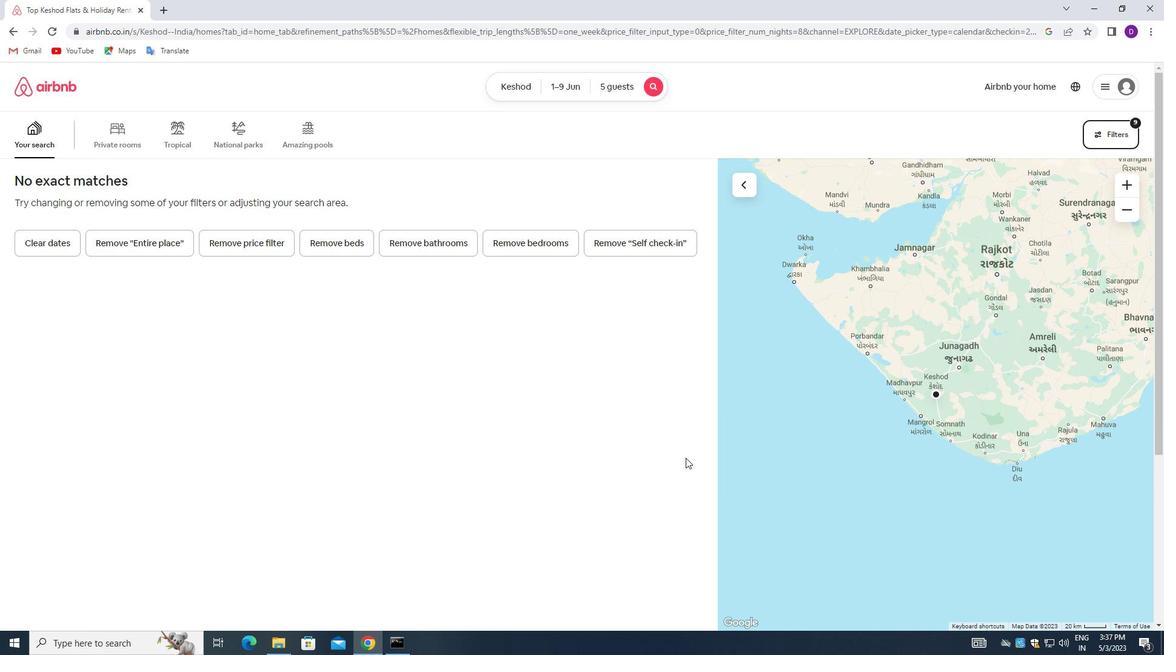 
